 Task: Create new invoice with Date Opened :30-Apr-23, Select Customer: Catering by Jet's Pizza, Terms: Payment Term 2. Make invoice entry for item-1 with Date: 30-Apr-23, Description: _x000D_
Robert's Pirate's Booty, Action: Material, Income Account: Income:Sales, Quantity: 1, Unit Price: 6.8, Discount $: 0.77. Make entry for item-2 with Date: 30-Apr-23, Description: Arizona Watermelon Bottle , Action: Material, Income Account: Income:Sales, Quantity: 1, Unit Price: 5, Discount $: 1.77. Make entry for item-3 with Date: 30-Apr-23, Description: Smokey Denmark's Hot Links Sausage (1 lb), Action: Material, Income Account: Income:Sales, Quantity: 1, Unit Price: 6, Discount $: 2.27. Write Notes: 'Looking forward to serving you again.'. Post Invoice with Post Date: 30-Apr-23, Post to Accounts: Assets:Accounts Receivable. Pay / Process Payment with Transaction Date: 15-May-23, Amount: 12.99, Transfer Account: Checking Account. Print Invoice, display notes by going to Option, then go to Display Tab and check 'Invoice Notes'.
Action: Mouse moved to (140, 33)
Screenshot: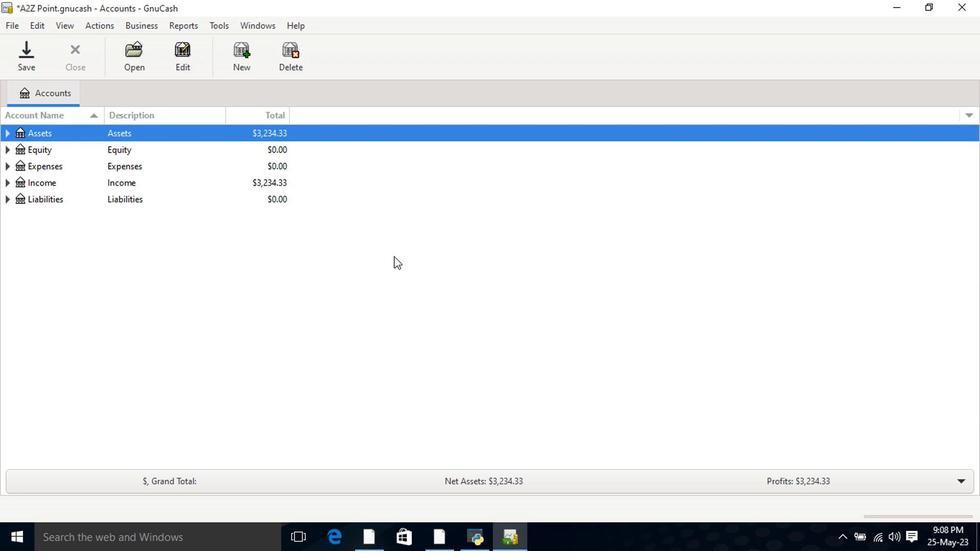 
Action: Mouse pressed left at (140, 33)
Screenshot: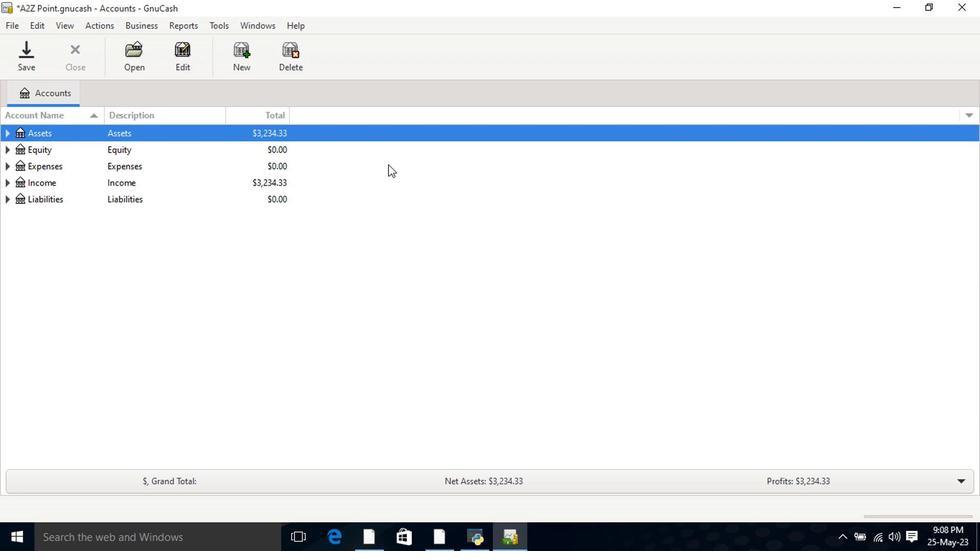 
Action: Mouse moved to (260, 295)
Screenshot: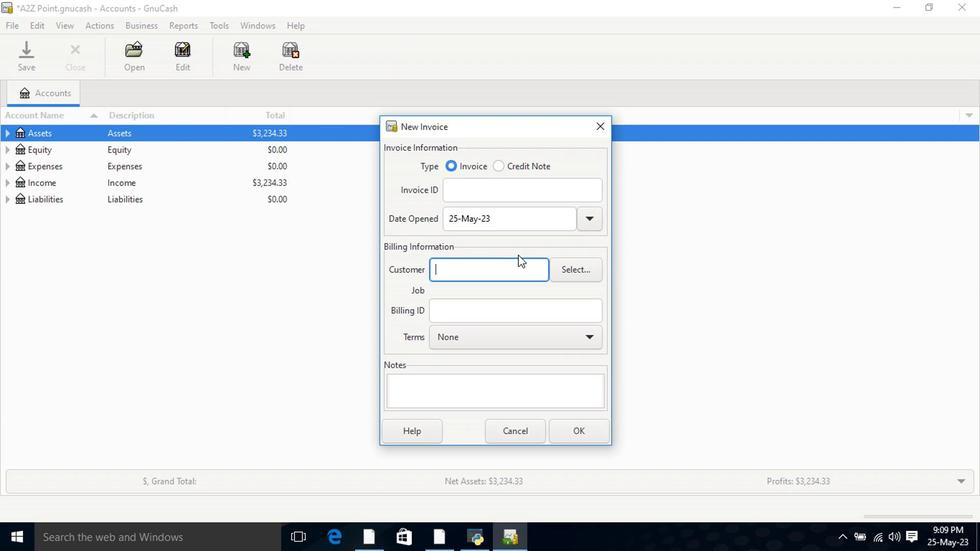 
Action: Mouse pressed left at (260, 295)
Screenshot: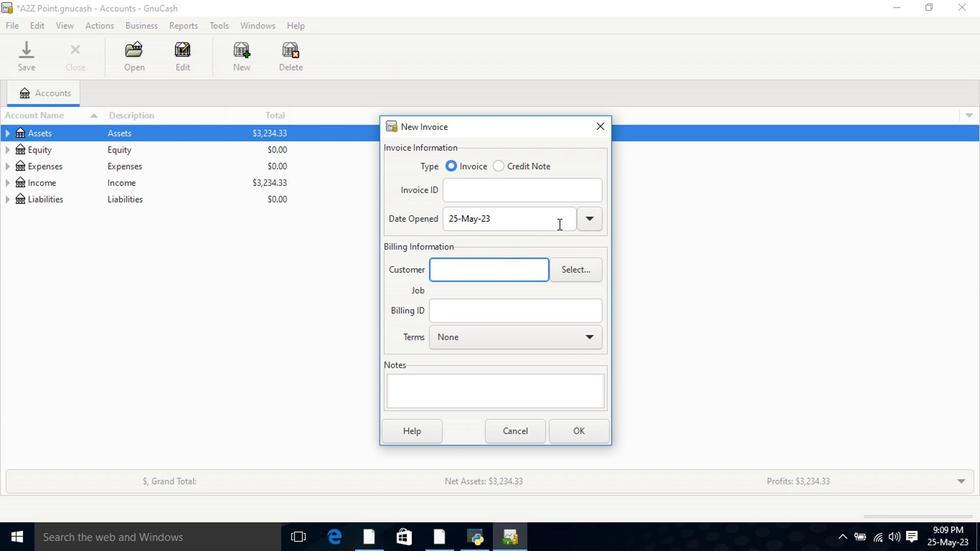 
Action: Mouse moved to (153, 29)
Screenshot: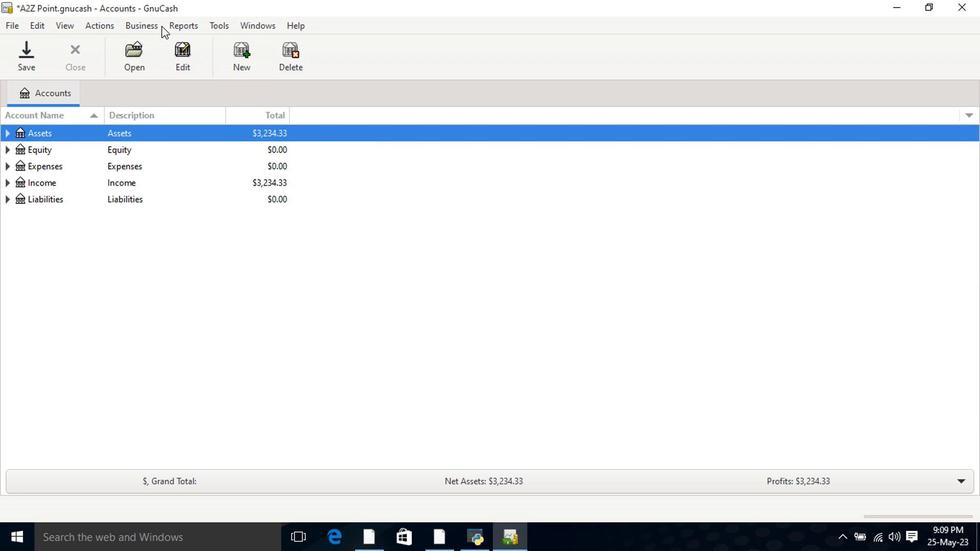
Action: Mouse pressed left at (153, 29)
Screenshot: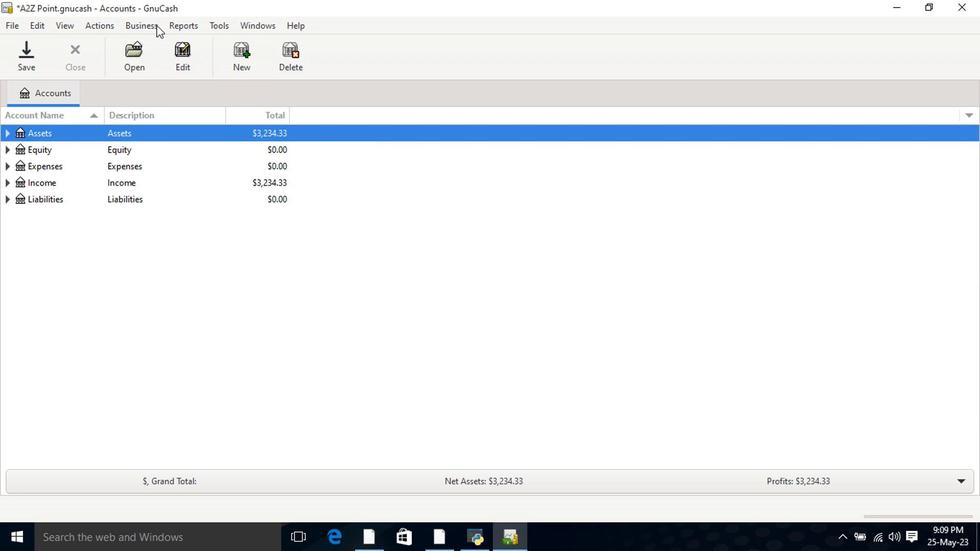 
Action: Mouse moved to (326, 99)
Screenshot: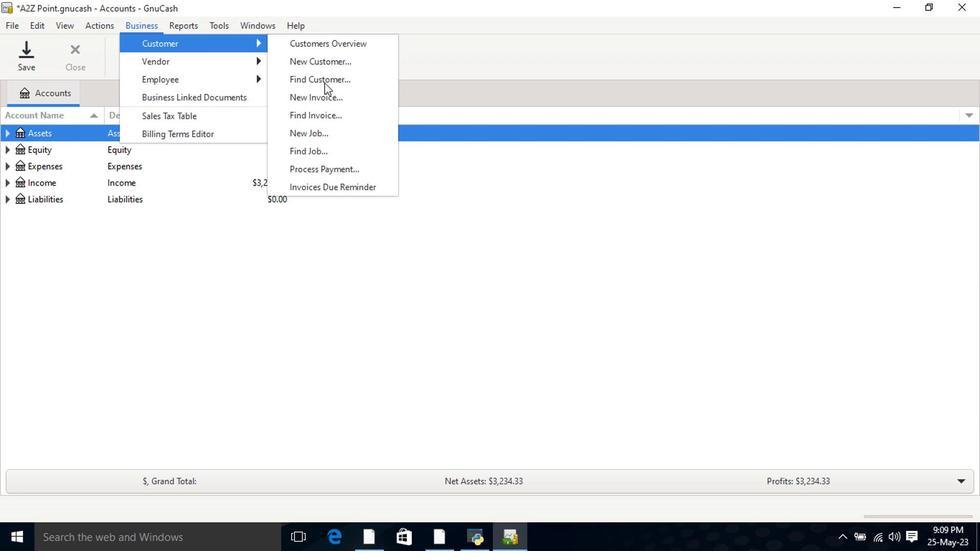 
Action: Mouse pressed left at (326, 99)
Screenshot: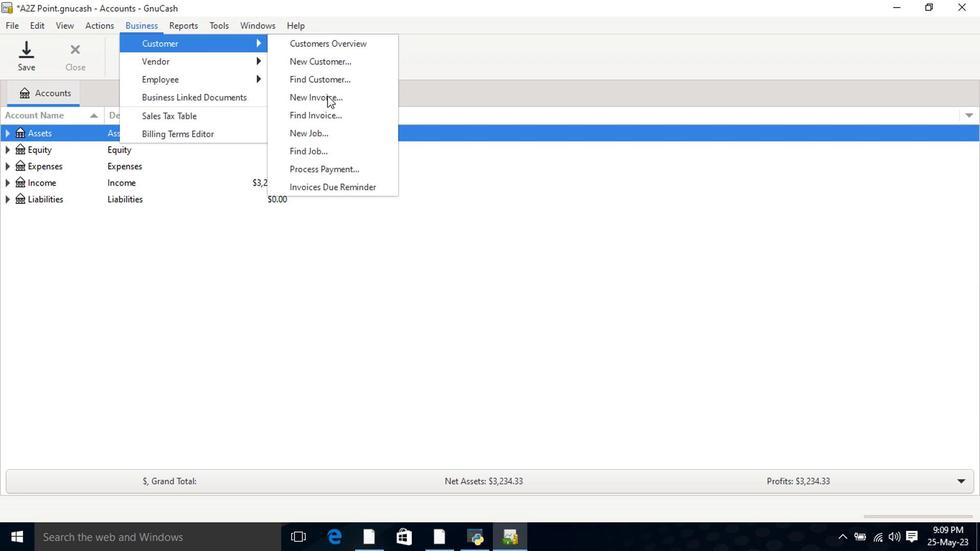 
Action: Mouse moved to (584, 222)
Screenshot: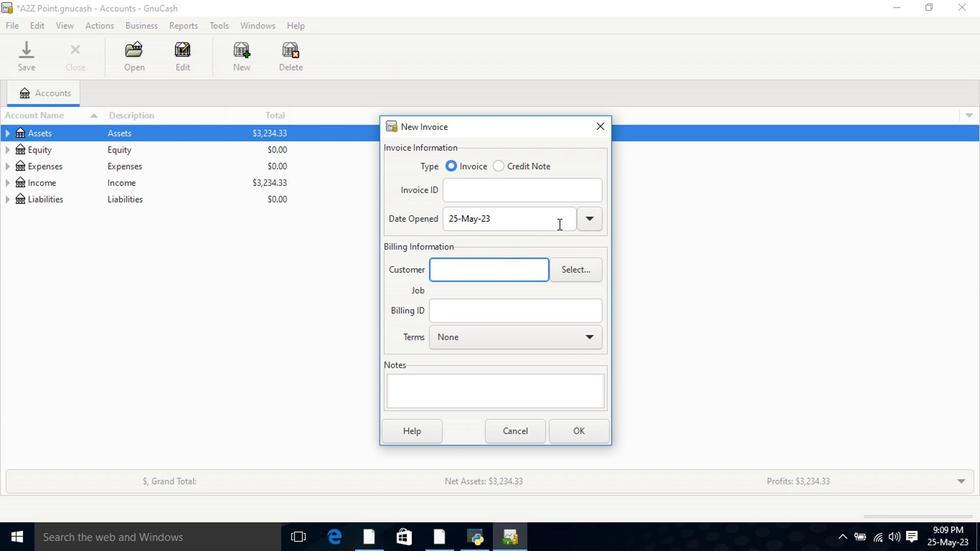
Action: Mouse pressed left at (584, 222)
Screenshot: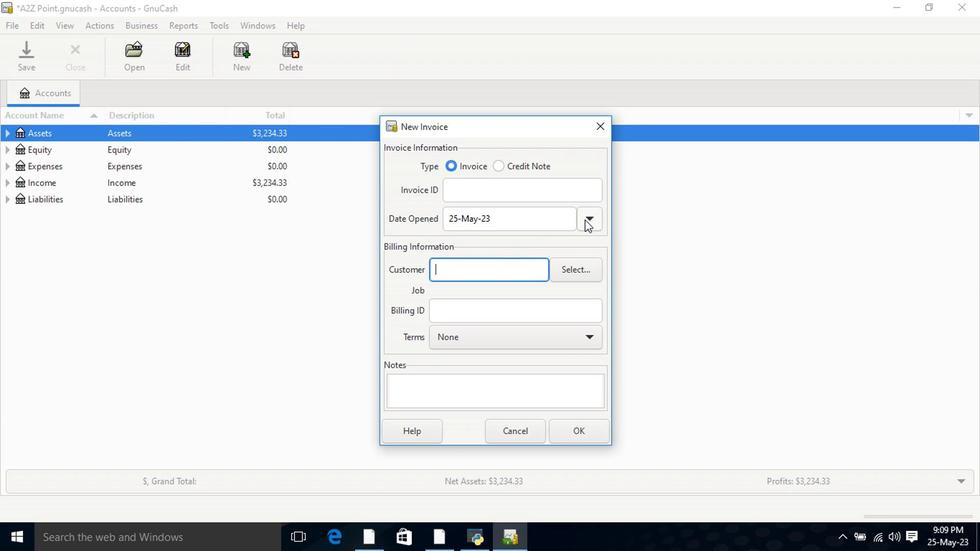 
Action: Mouse moved to (479, 242)
Screenshot: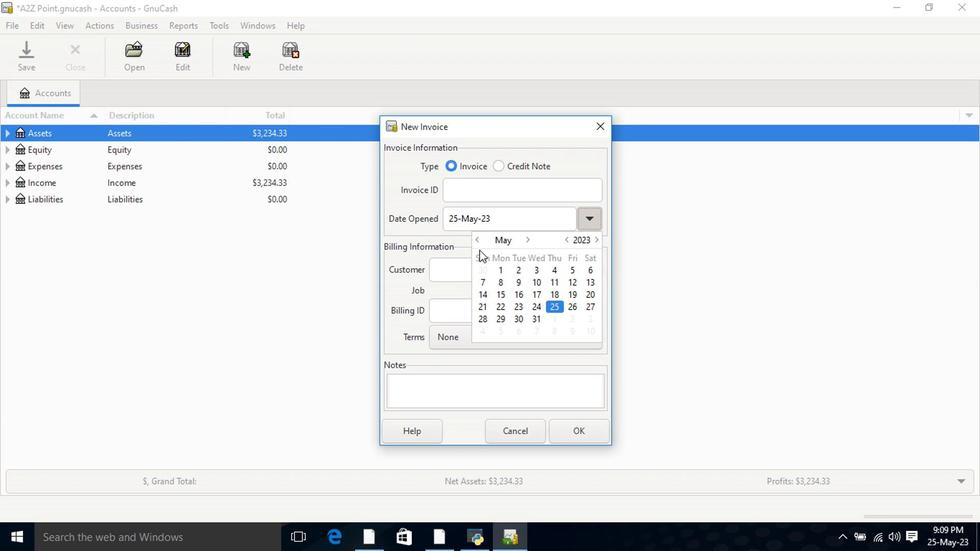 
Action: Mouse pressed left at (479, 242)
Screenshot: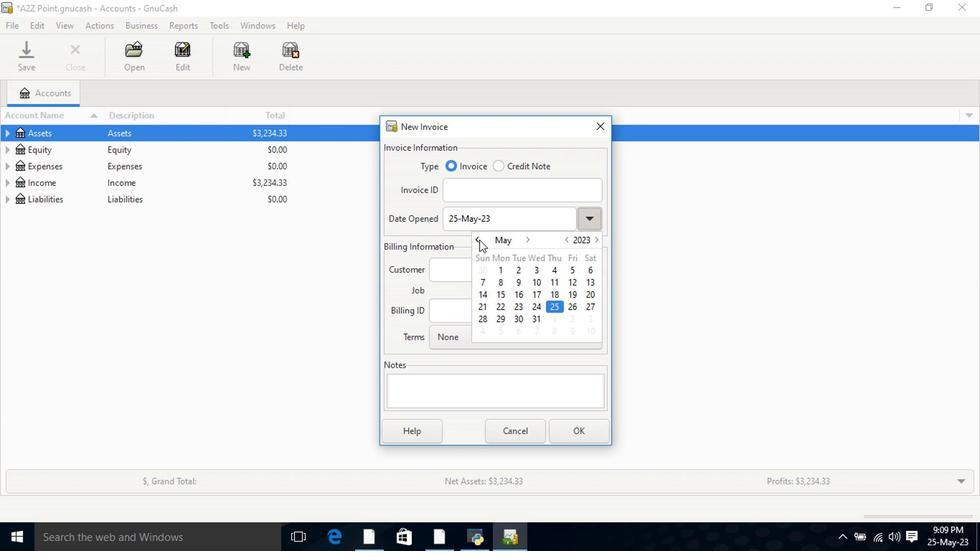 
Action: Mouse moved to (480, 335)
Screenshot: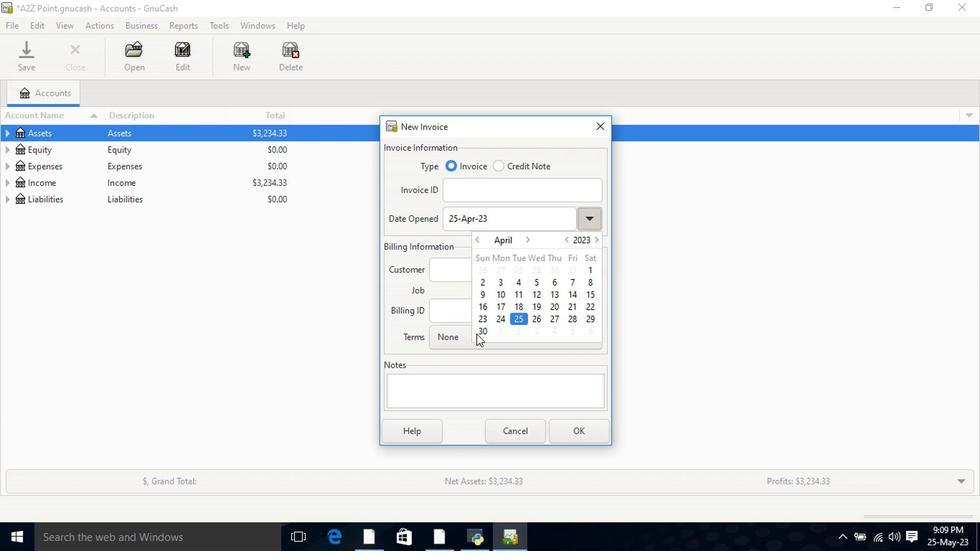 
Action: Mouse pressed left at (480, 335)
Screenshot: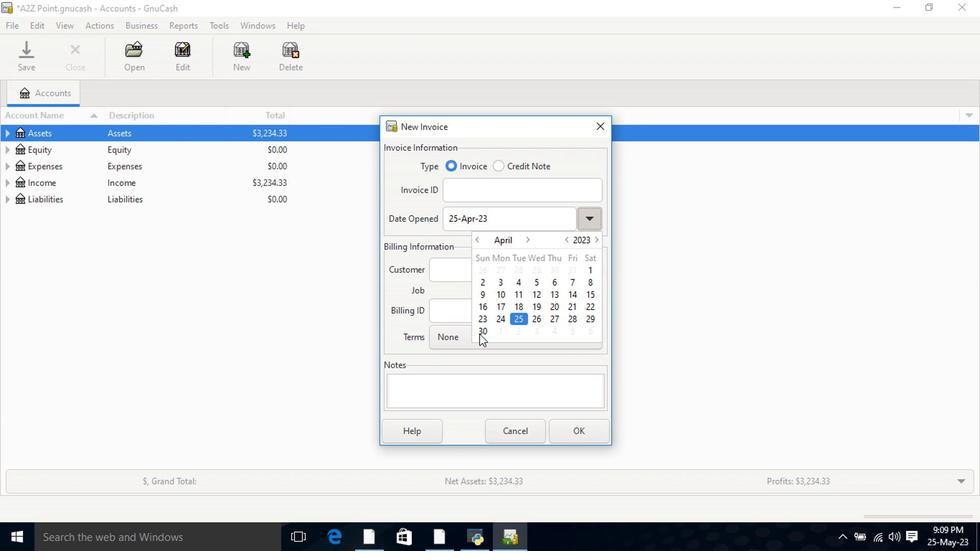 
Action: Mouse pressed left at (480, 335)
Screenshot: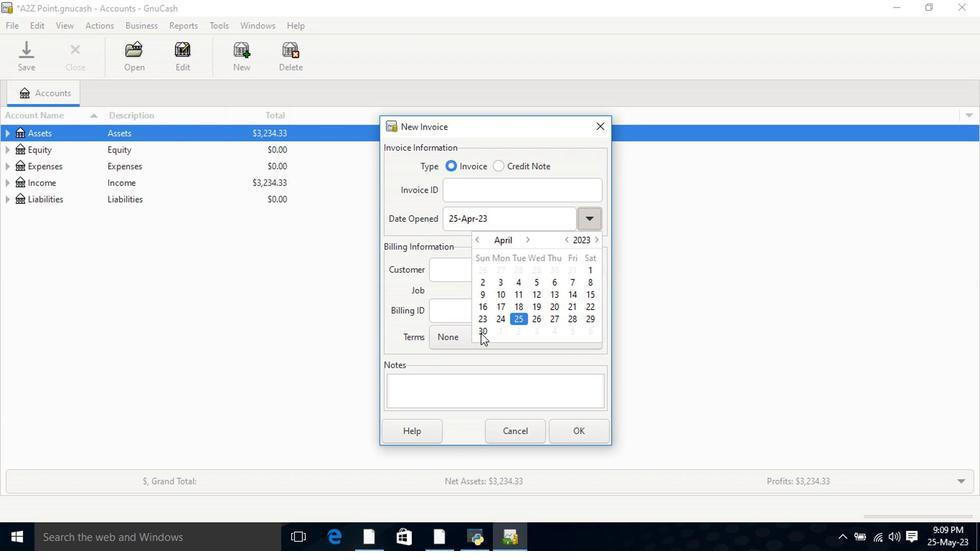 
Action: Mouse moved to (481, 333)
Screenshot: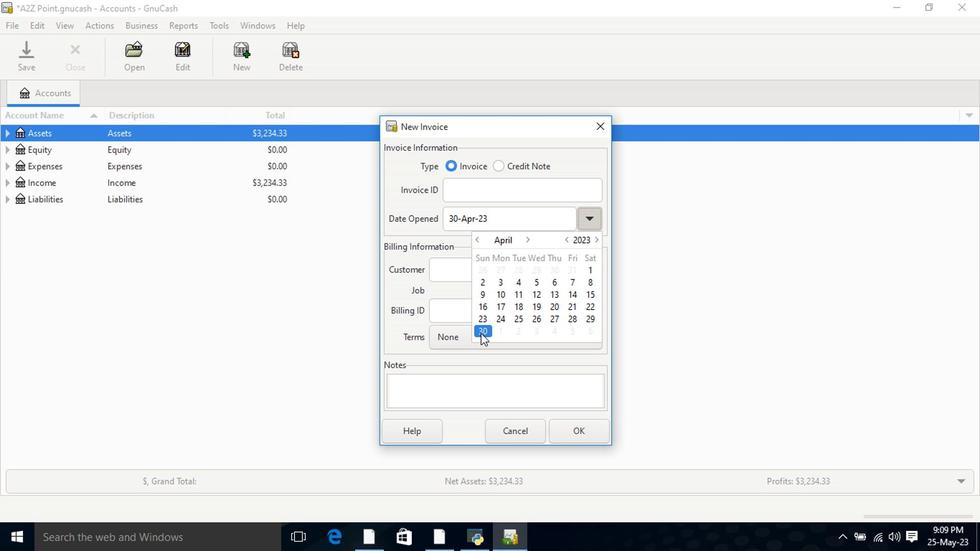 
Action: Mouse pressed left at (480, 335)
Screenshot: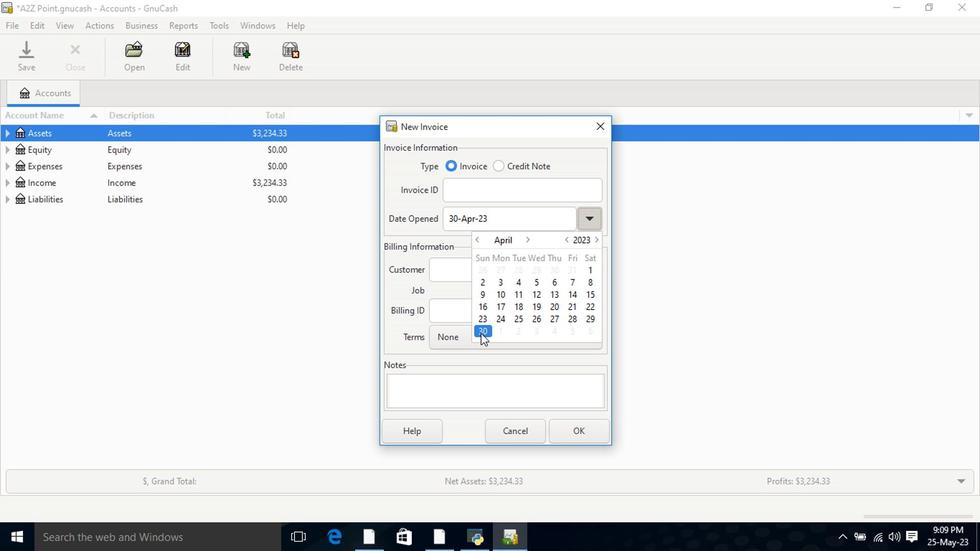 
Action: Mouse moved to (489, 261)
Screenshot: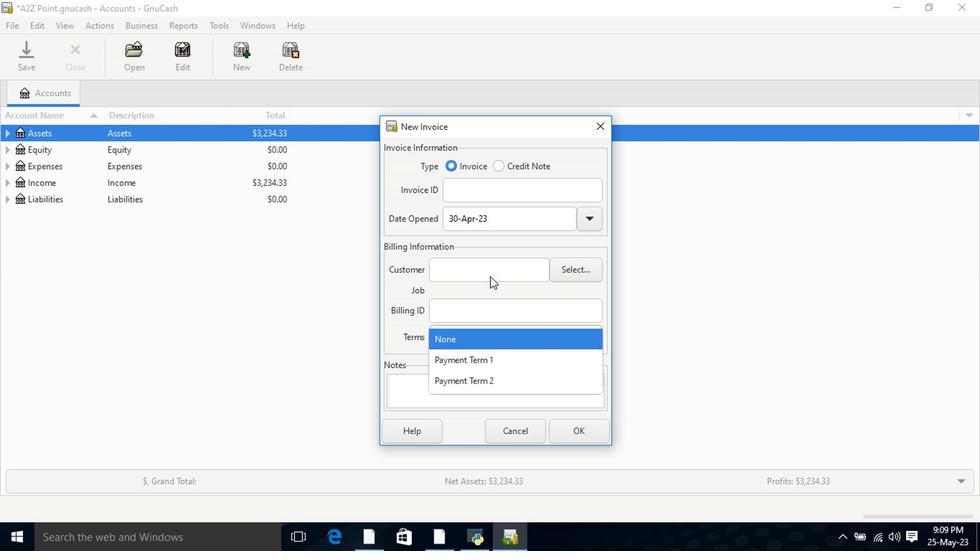 
Action: Mouse pressed left at (489, 261)
Screenshot: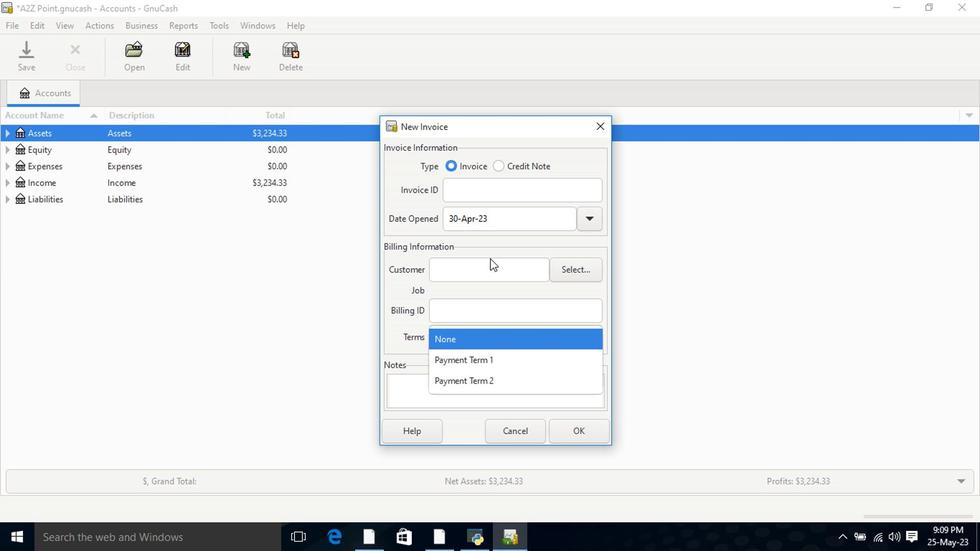 
Action: Mouse moved to (489, 262)
Screenshot: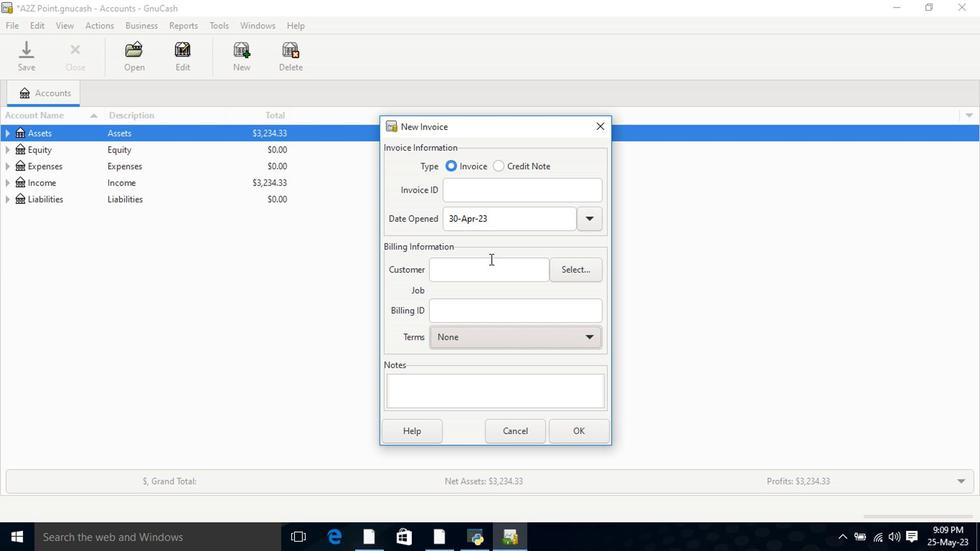 
Action: Mouse pressed left at (489, 262)
Screenshot: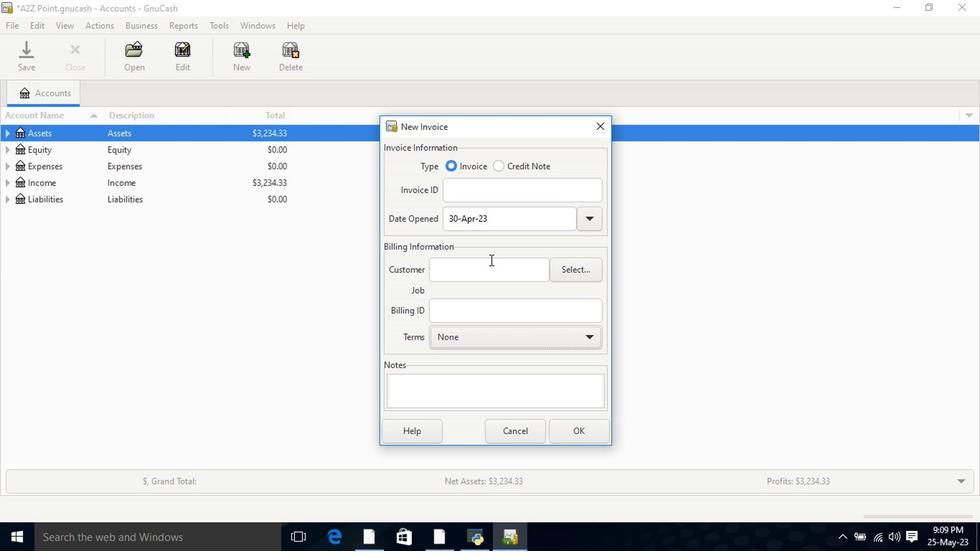 
Action: Mouse moved to (489, 264)
Screenshot: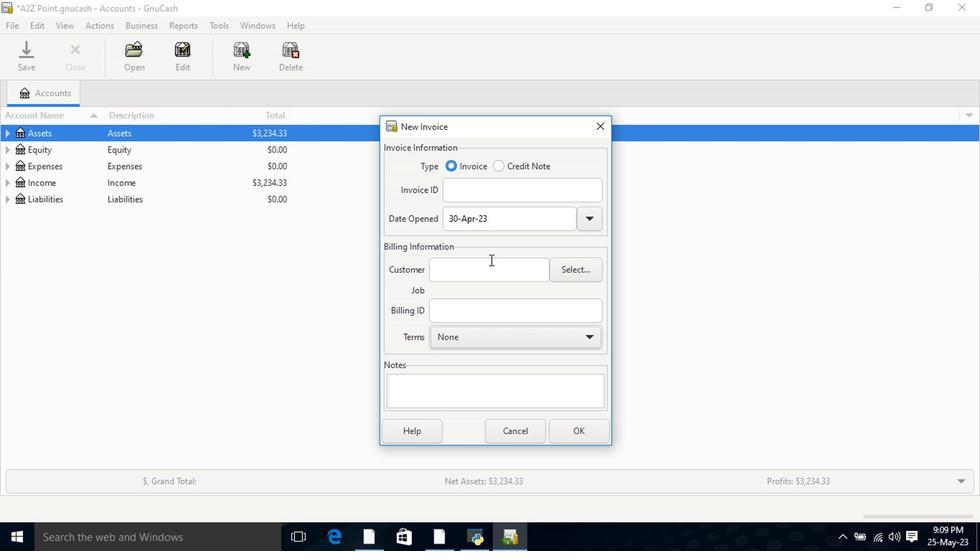 
Action: Key pressed cate
Screenshot: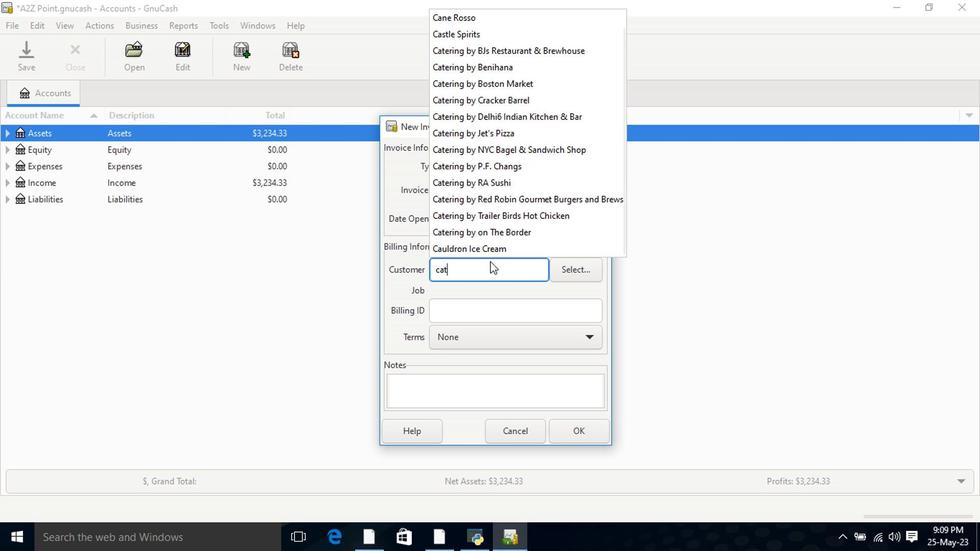 
Action: Mouse moved to (504, 374)
Screenshot: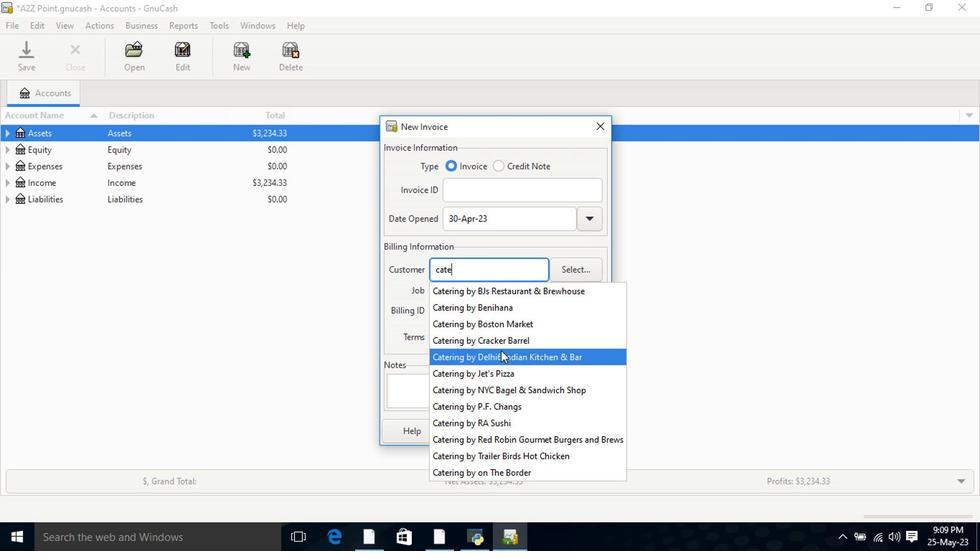 
Action: Mouse pressed left at (504, 374)
Screenshot: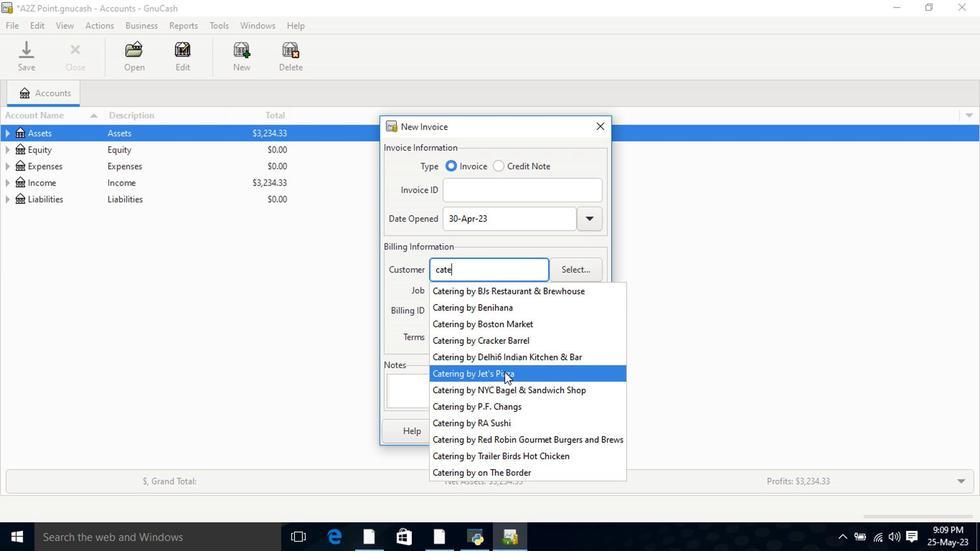 
Action: Mouse moved to (489, 350)
Screenshot: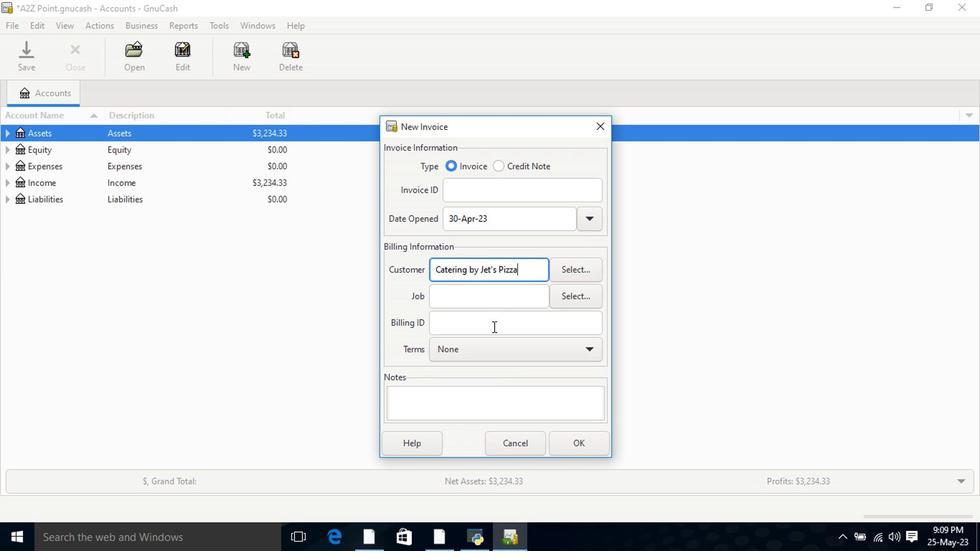 
Action: Mouse pressed left at (489, 350)
Screenshot: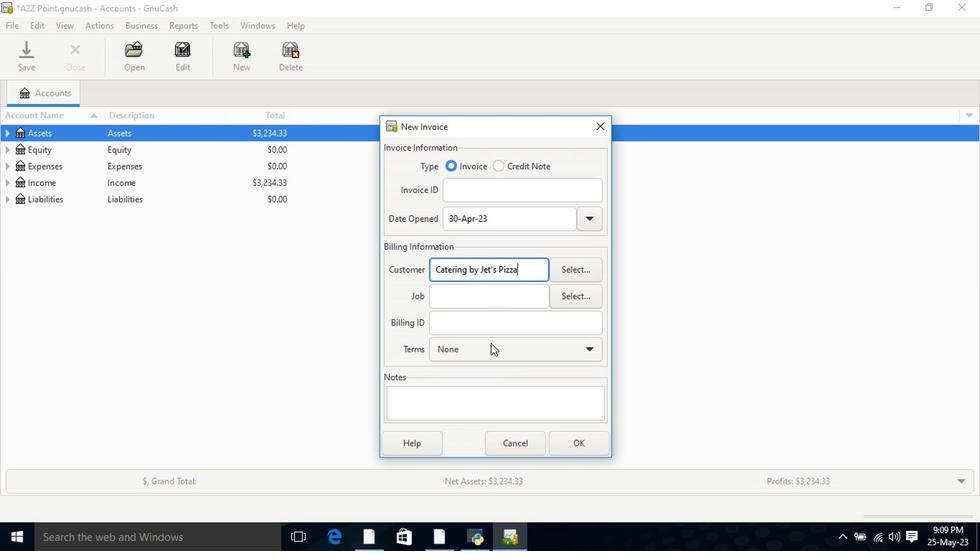 
Action: Mouse moved to (487, 391)
Screenshot: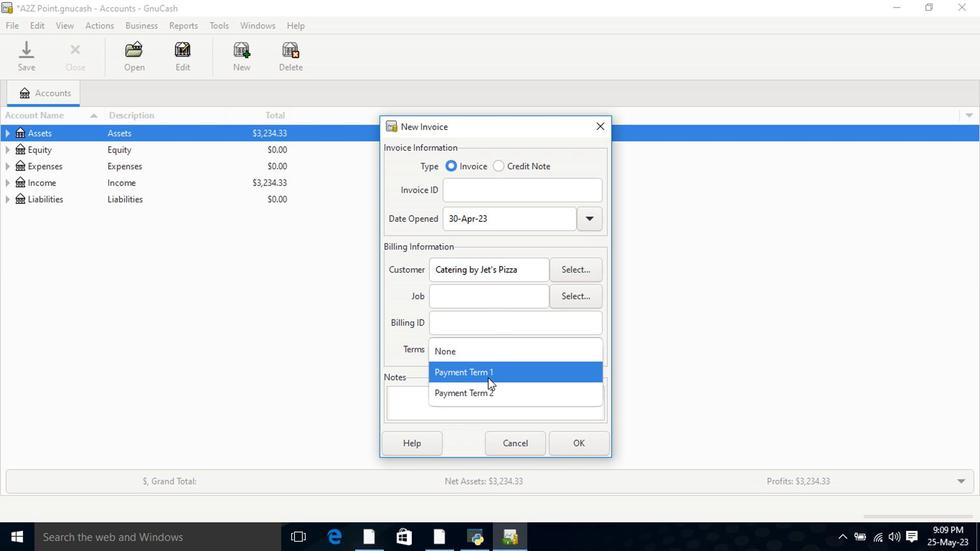 
Action: Mouse pressed left at (487, 391)
Screenshot: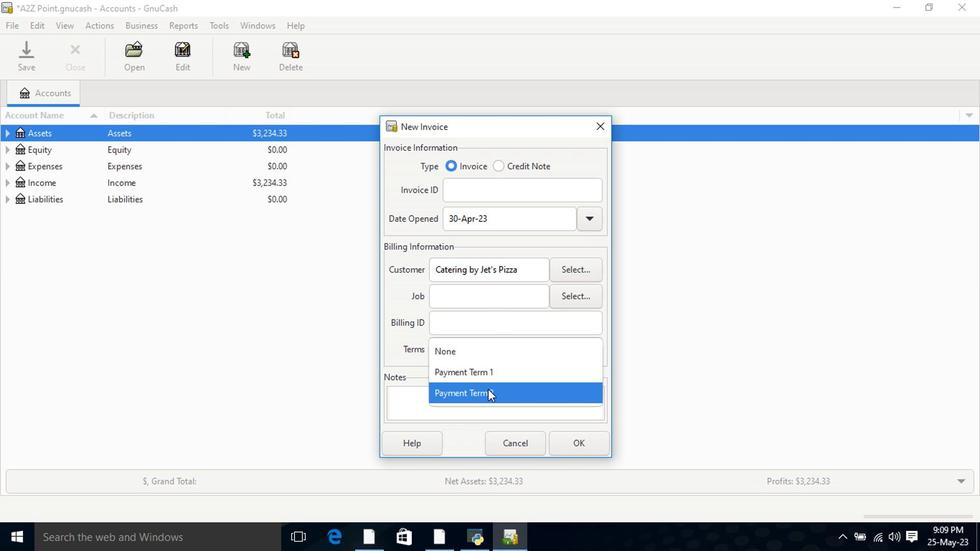 
Action: Mouse moved to (587, 448)
Screenshot: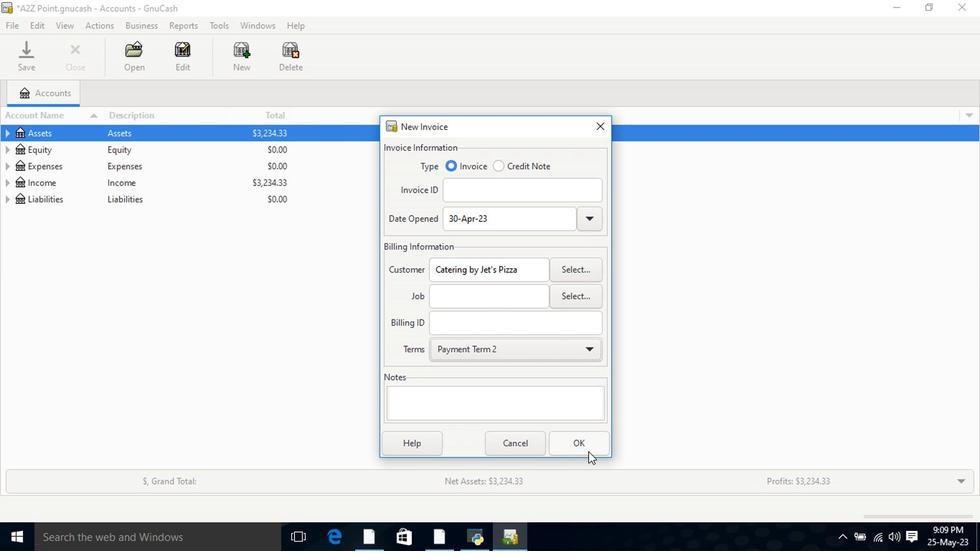
Action: Mouse pressed left at (587, 448)
Screenshot: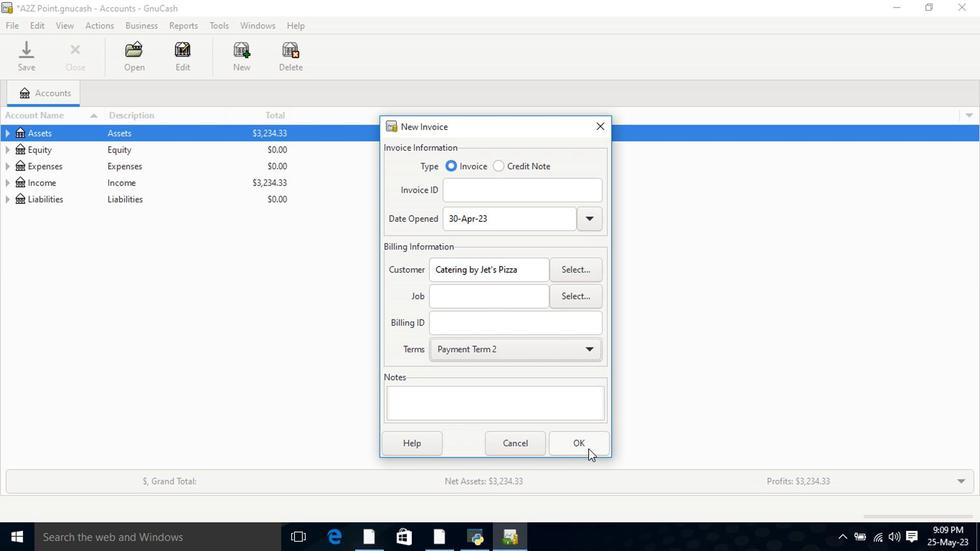 
Action: Mouse moved to (68, 281)
Screenshot: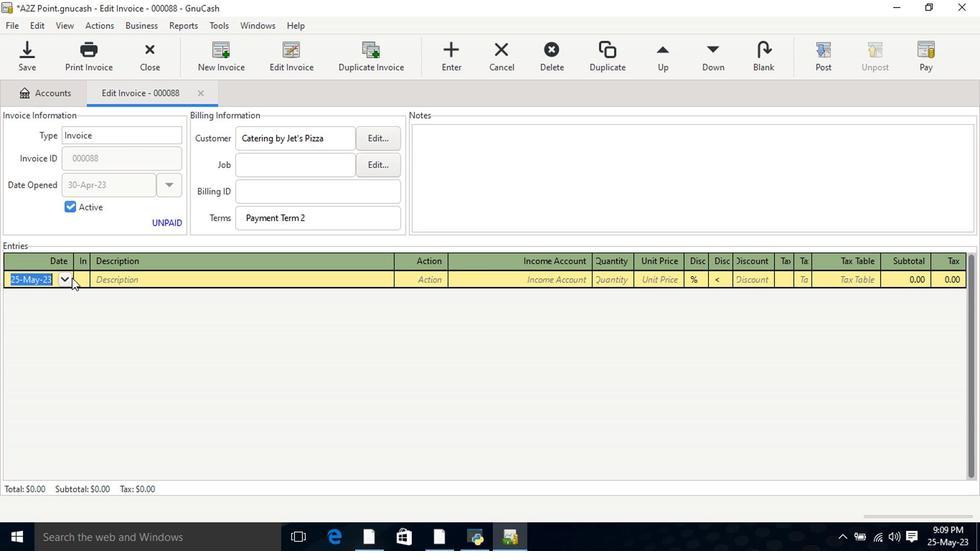 
Action: Mouse pressed left at (68, 281)
Screenshot: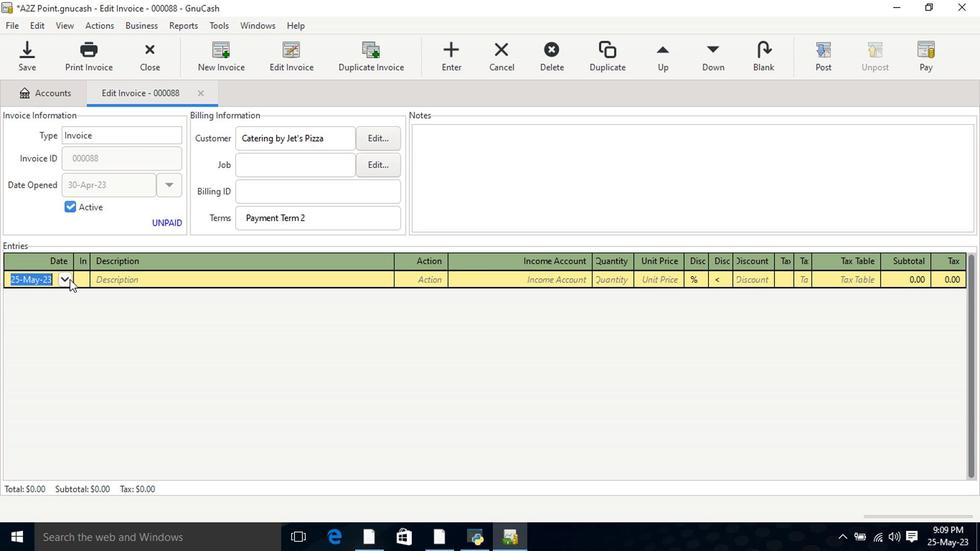 
Action: Mouse moved to (10, 303)
Screenshot: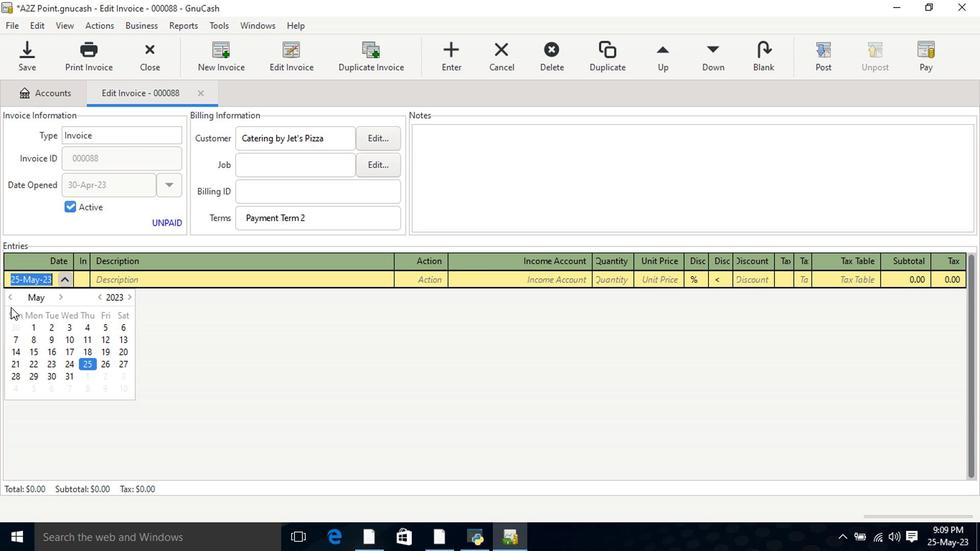 
Action: Mouse pressed left at (10, 303)
Screenshot: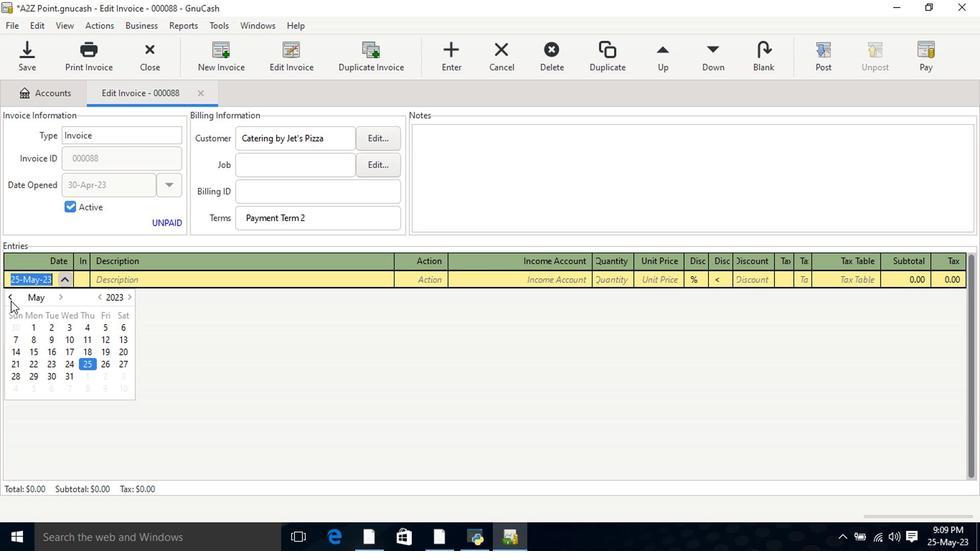 
Action: Mouse moved to (17, 386)
Screenshot: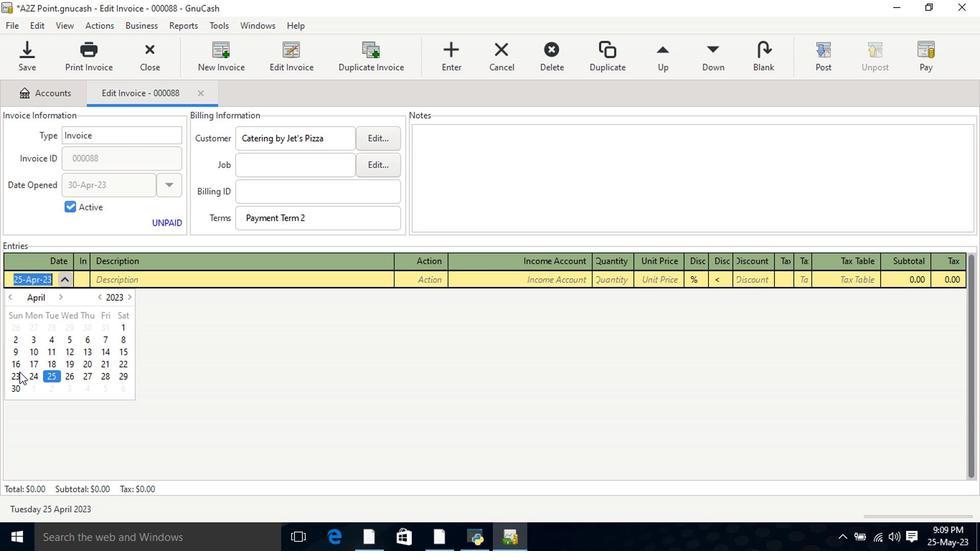 
Action: Mouse pressed left at (17, 386)
Screenshot: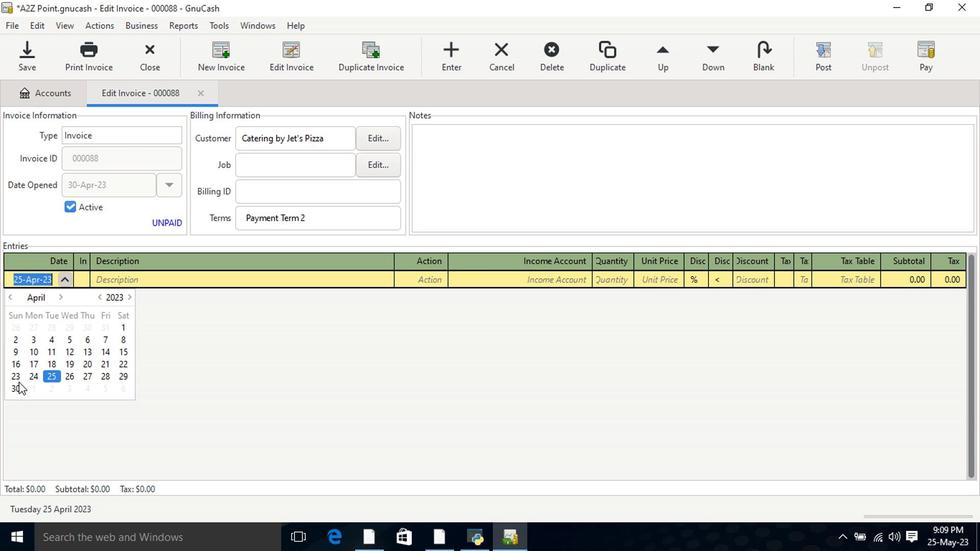 
Action: Mouse pressed left at (17, 386)
Screenshot: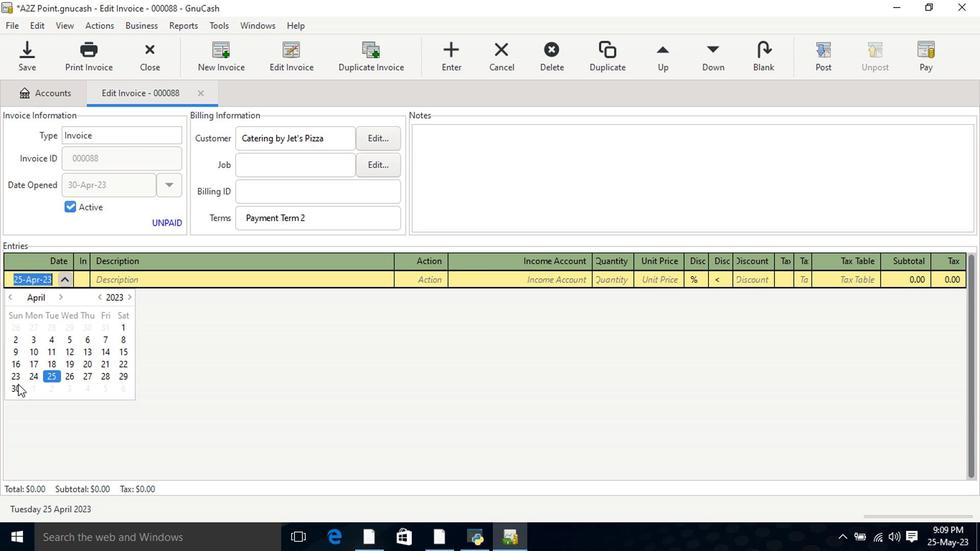 
Action: Mouse moved to (125, 284)
Screenshot: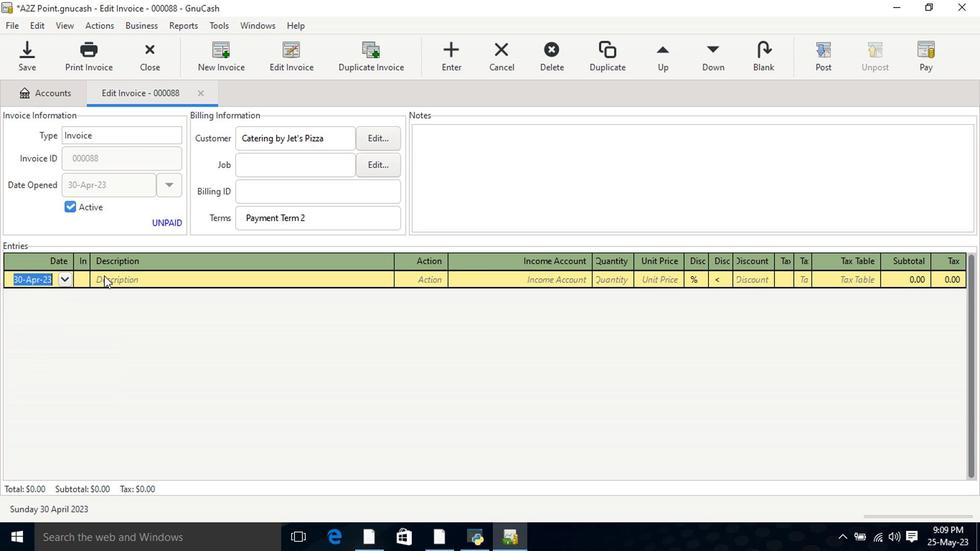 
Action: Mouse pressed left at (120, 272)
Screenshot: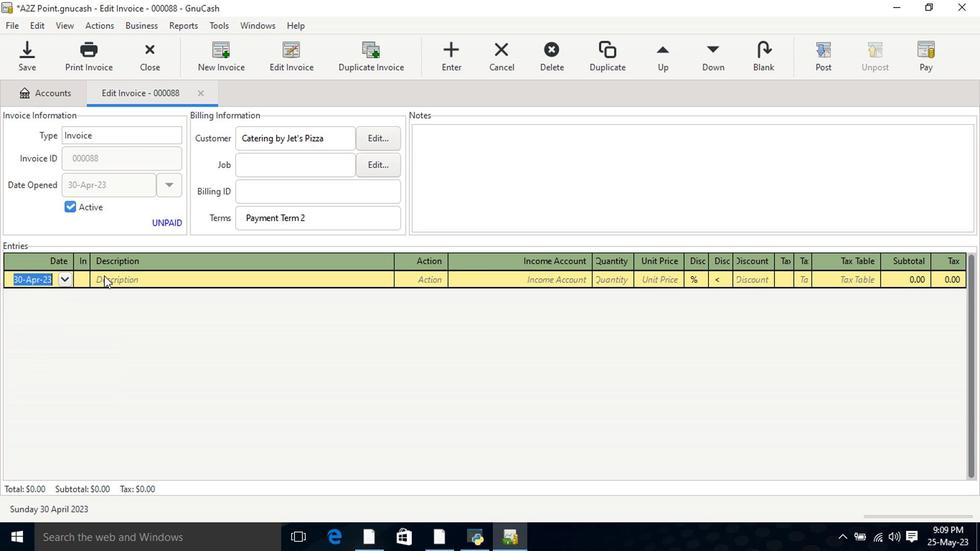 
Action: Mouse moved to (142, 284)
Screenshot: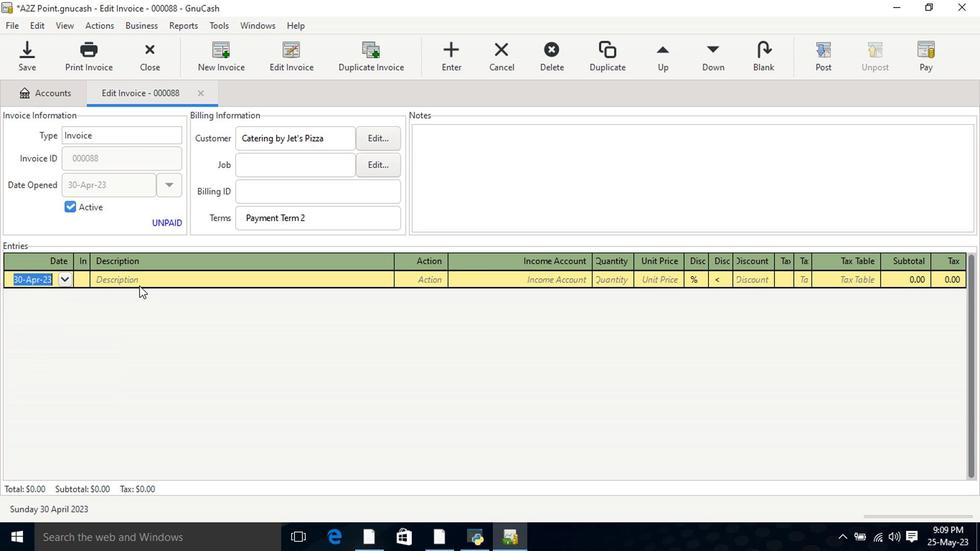 
Action: Mouse pressed left at (142, 284)
Screenshot: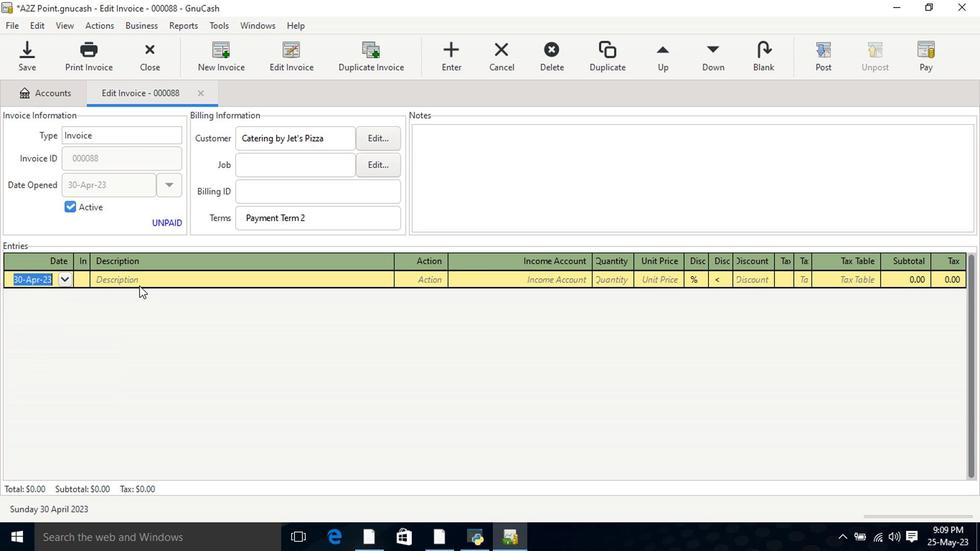 
Action: Key pressed <Key.shift>Robert's<Key.space><Key.shift>pirate's<Key.backspace><Key.backspace><Key.backspace><Key.backspace><Key.backspace><Key.backspace><Key.backspace><Key.backspace><Key.shift>Pirate's<Key.space><Key.shift><Key.shift><Key.shift><Key.shift><Key.shift><Key.shift><Key.shift>Booty<Key.tab>mat<Key.tab>incom<Key.down><Key.down><Key.down><Key.tab>1<Key.tab>6.8<Key.tab>
Screenshot: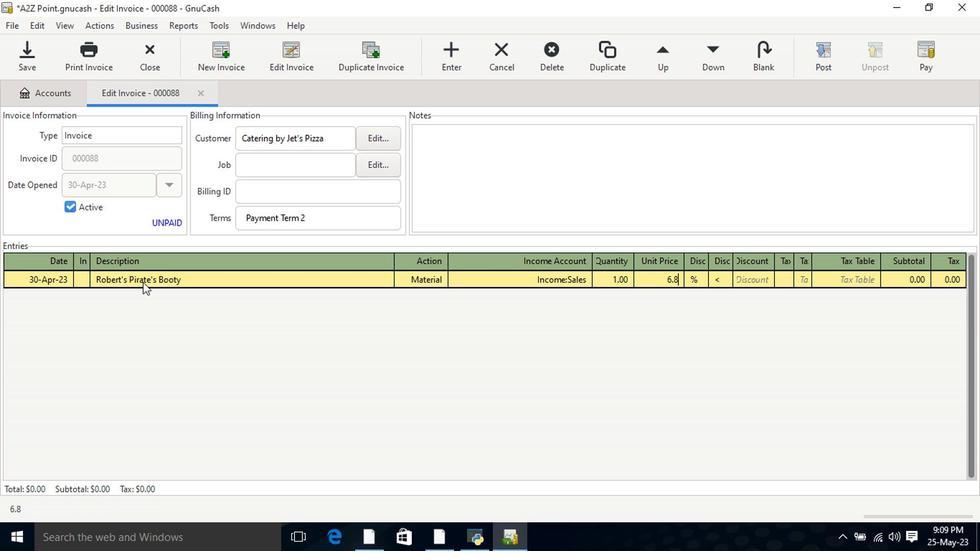 
Action: Mouse moved to (686, 283)
Screenshot: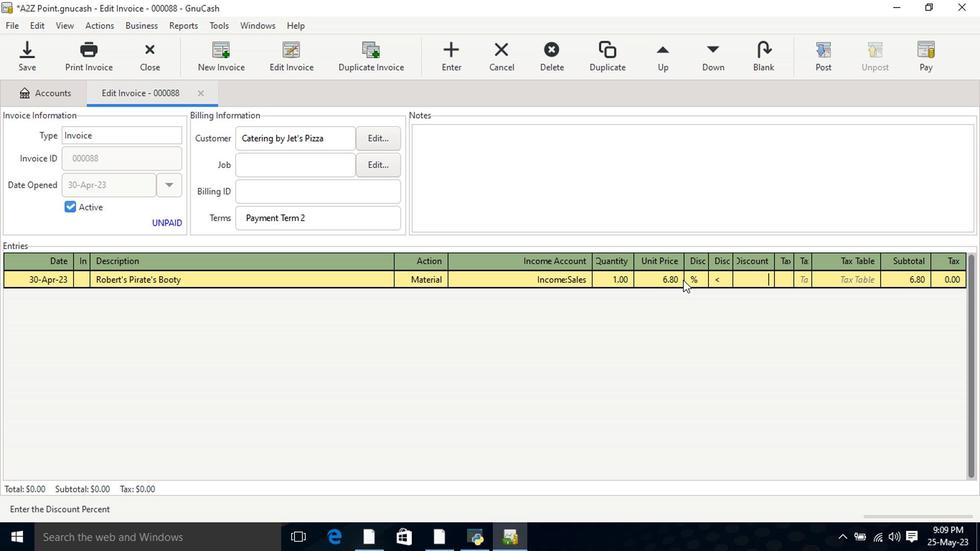 
Action: Mouse pressed left at (686, 283)
Screenshot: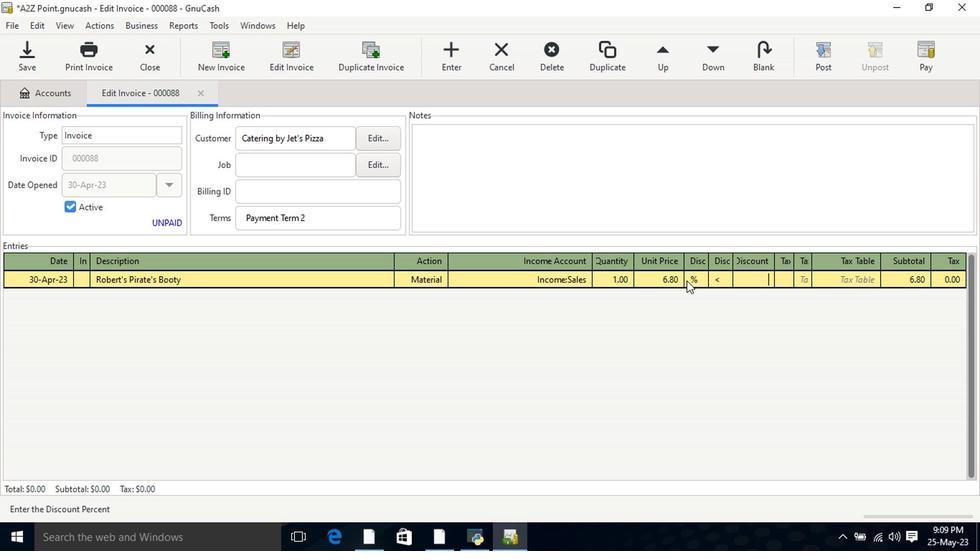 
Action: Mouse moved to (713, 285)
Screenshot: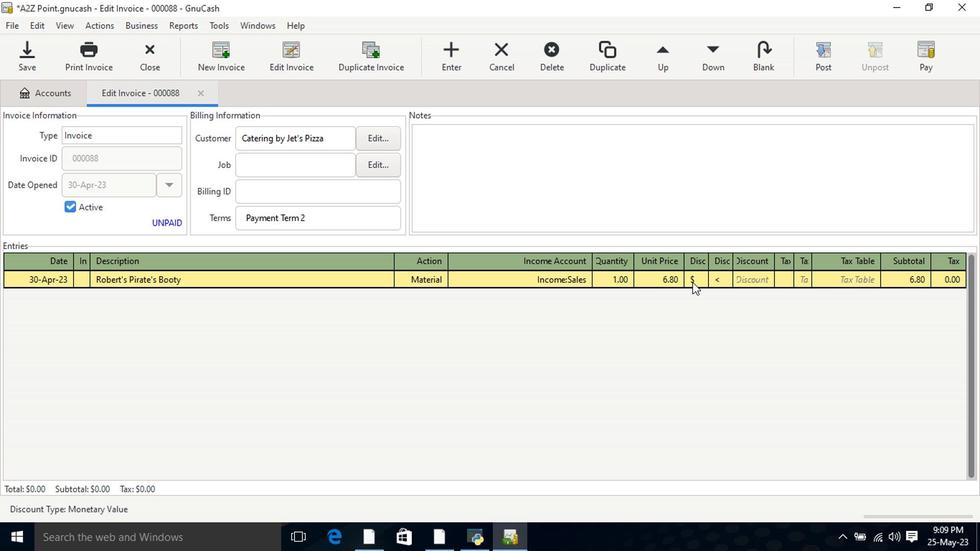 
Action: Mouse pressed left at (713, 285)
Screenshot: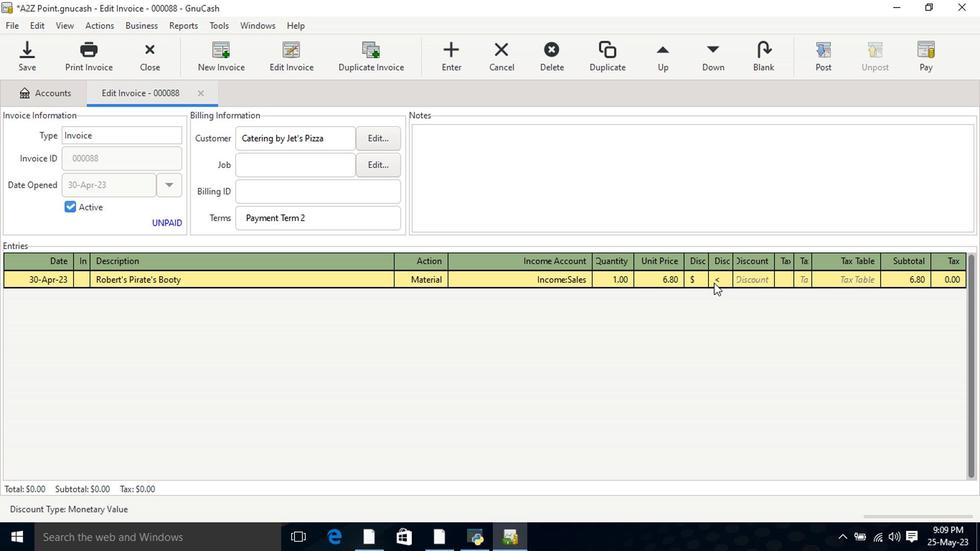 
Action: Mouse moved to (766, 285)
Screenshot: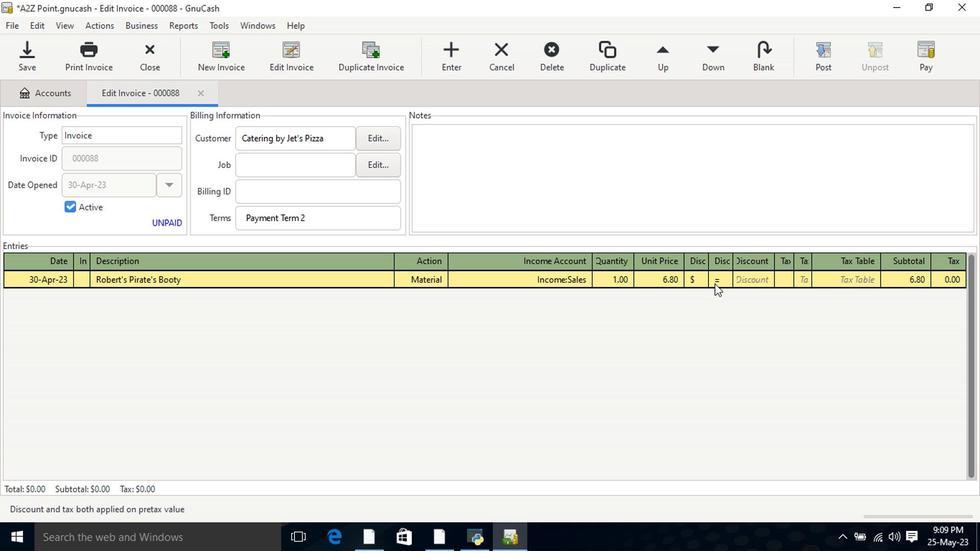
Action: Mouse pressed left at (766, 285)
Screenshot: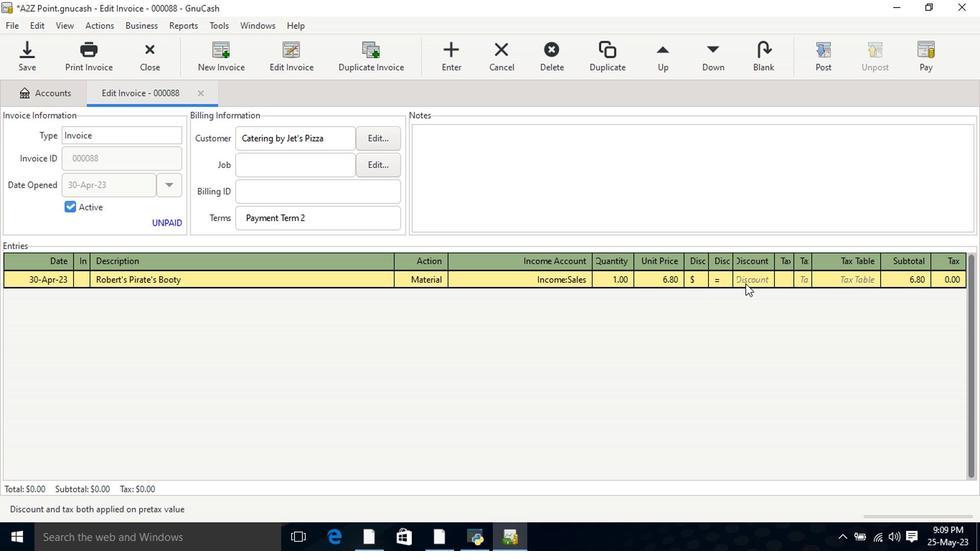 
Action: Mouse moved to (766, 287)
Screenshot: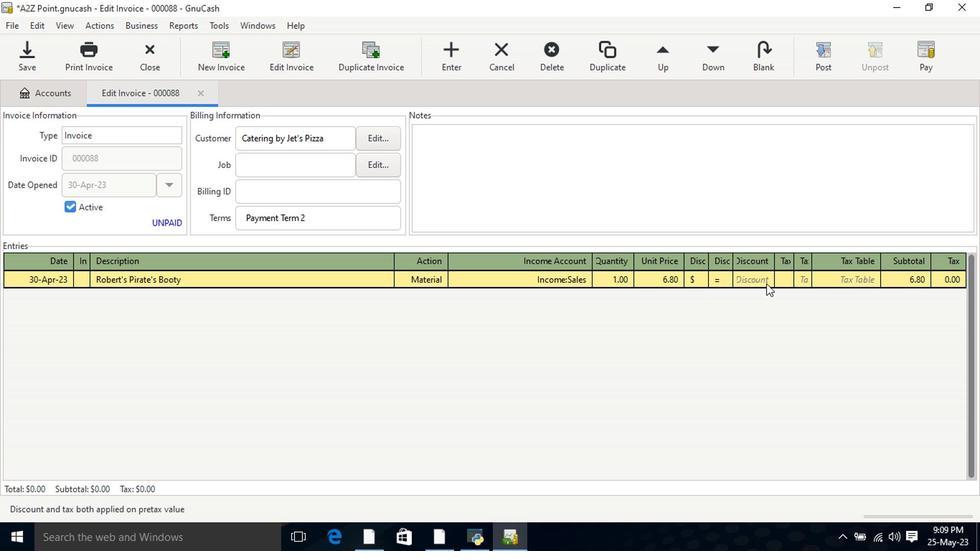 
Action: Key pressed 0.77<Key.tab><Key.tab><Key.shift>Arizona<Key.space><Key.shift>Watermelon<Key.space><Key.shift>Bottle<Key.tab>mate<Key.tab>incom<Key.down><Key.down><Key.down><Key.tab>1<Key.tab>5<Key.tab>
Screenshot: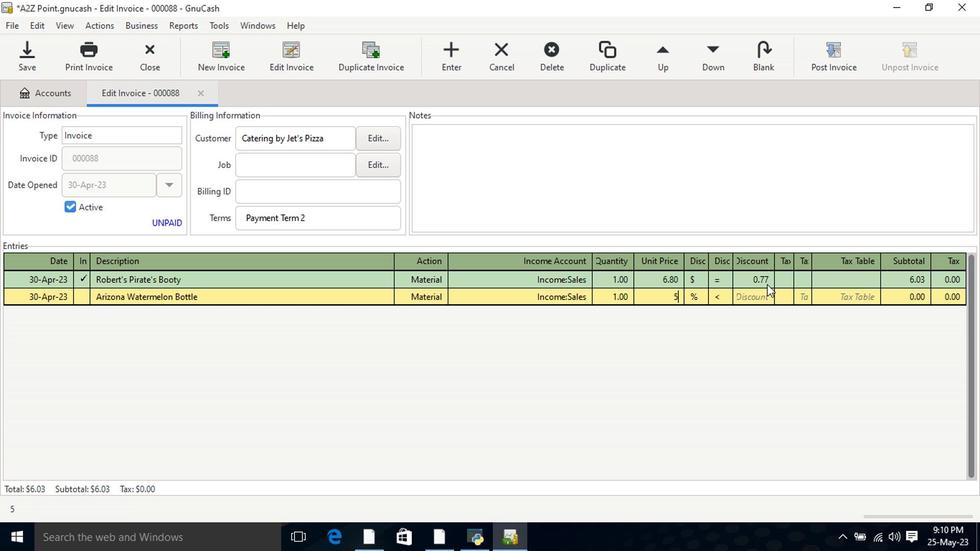 
Action: Mouse moved to (704, 299)
Screenshot: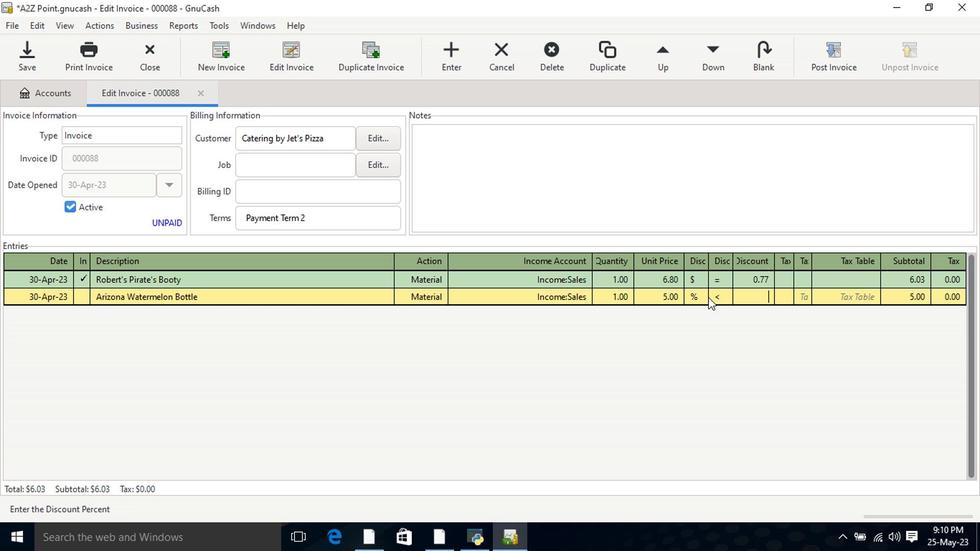
Action: Mouse pressed left at (704, 299)
Screenshot: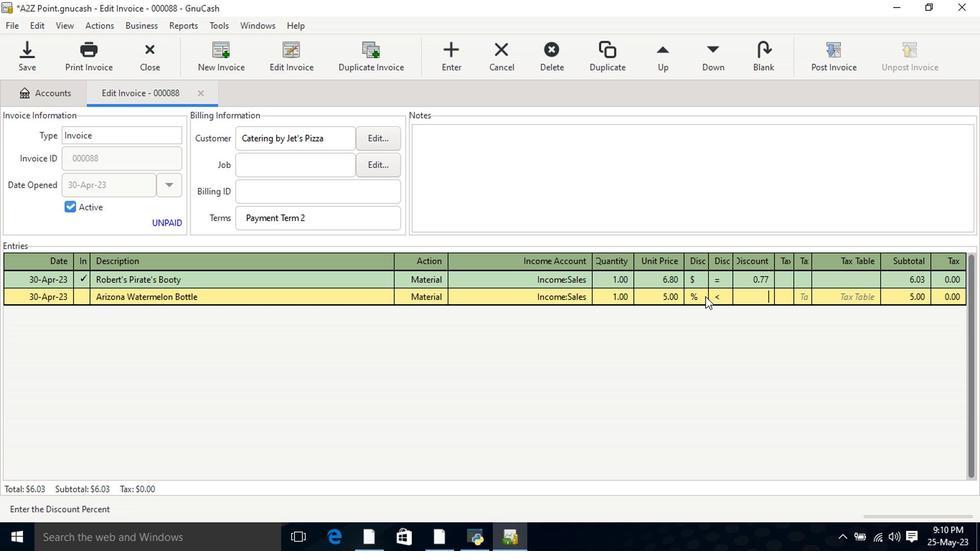 
Action: Mouse moved to (722, 301)
Screenshot: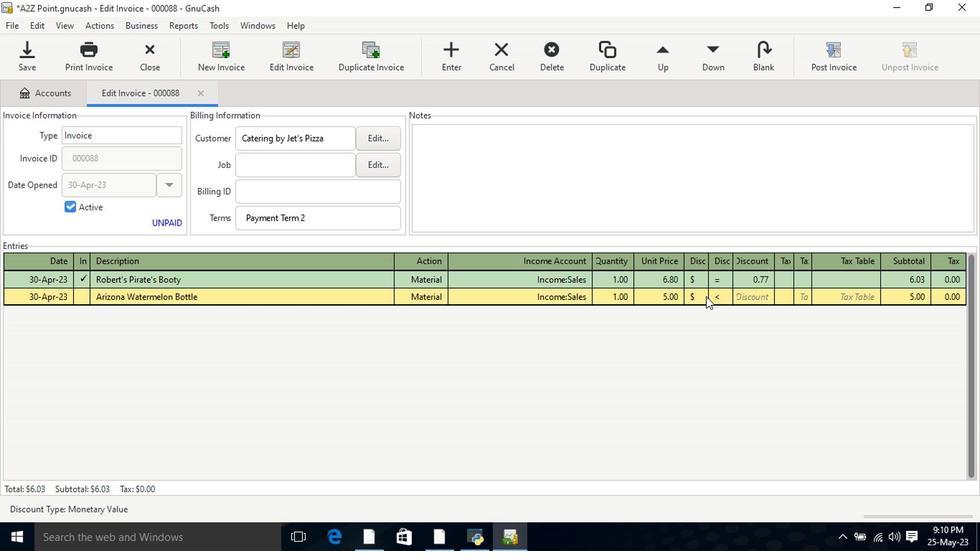 
Action: Mouse pressed left at (722, 301)
Screenshot: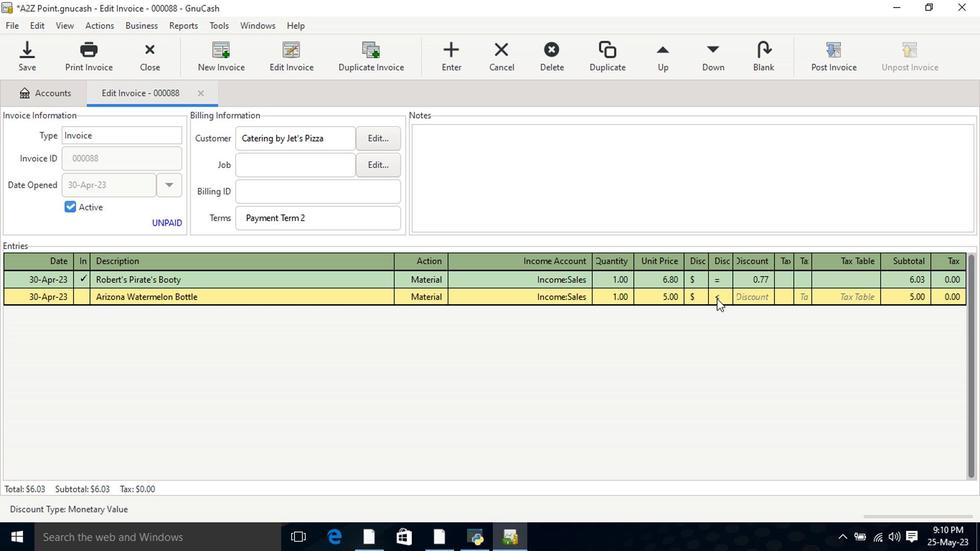 
Action: Mouse moved to (745, 301)
Screenshot: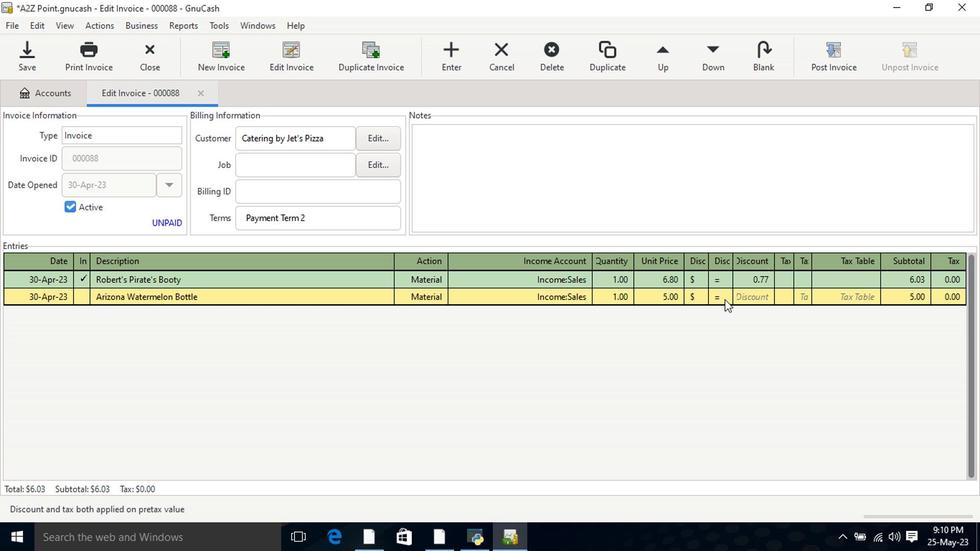 
Action: Mouse pressed left at (745, 301)
Screenshot: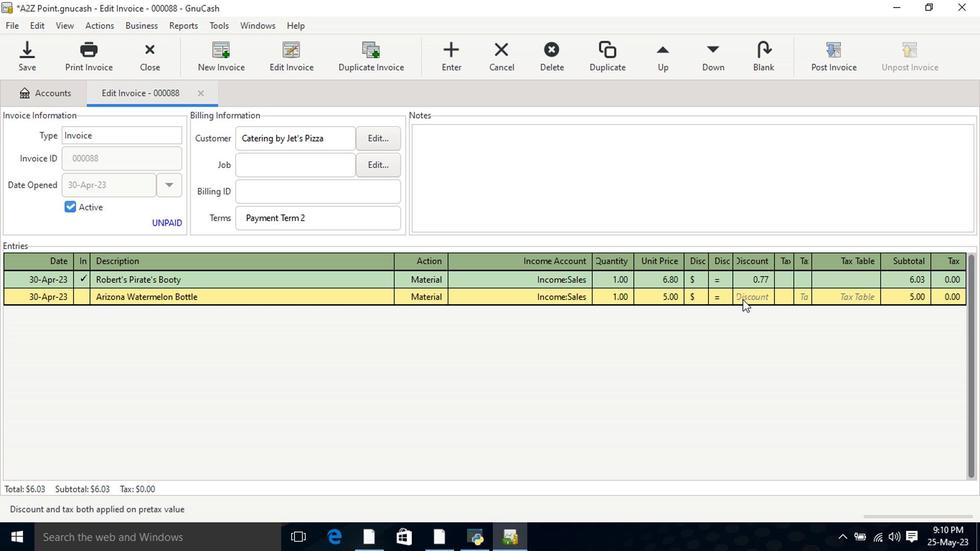 
Action: Key pressed 1.77<Key.tab><Key.tab><Key.shift>Smokey<Key.space><Key.shift>Denmark's<Key.space><Key.shift>Hot<Key.space><Key.shift>Links<Key.space><Key.shift>Sausage<Key.space><Key.shift_r>(<Key.backspace><Key.shift_r>(1<Key.space>lb<Key.shift_r>)<Key.tab>mate<Key.tab>incom<Key.tab>
Screenshot: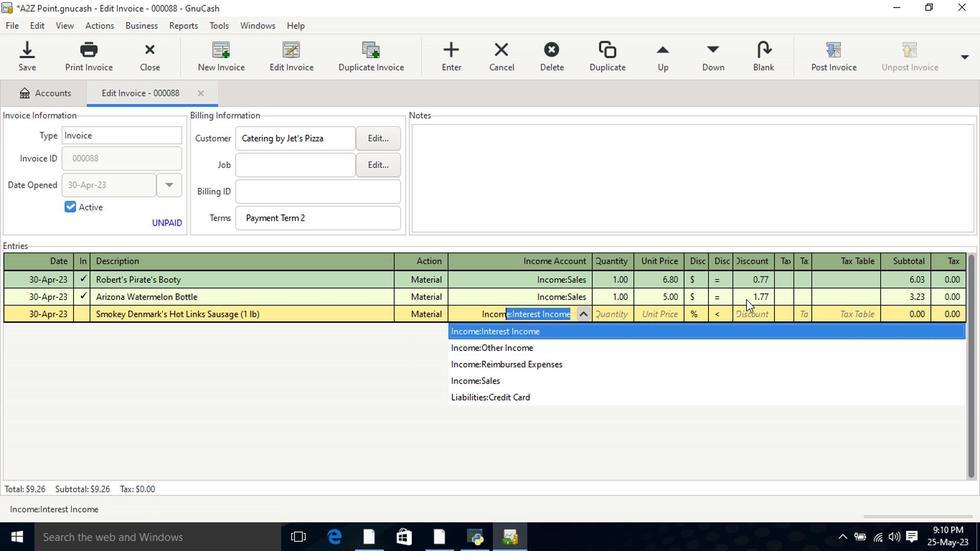 
Action: Mouse moved to (544, 316)
Screenshot: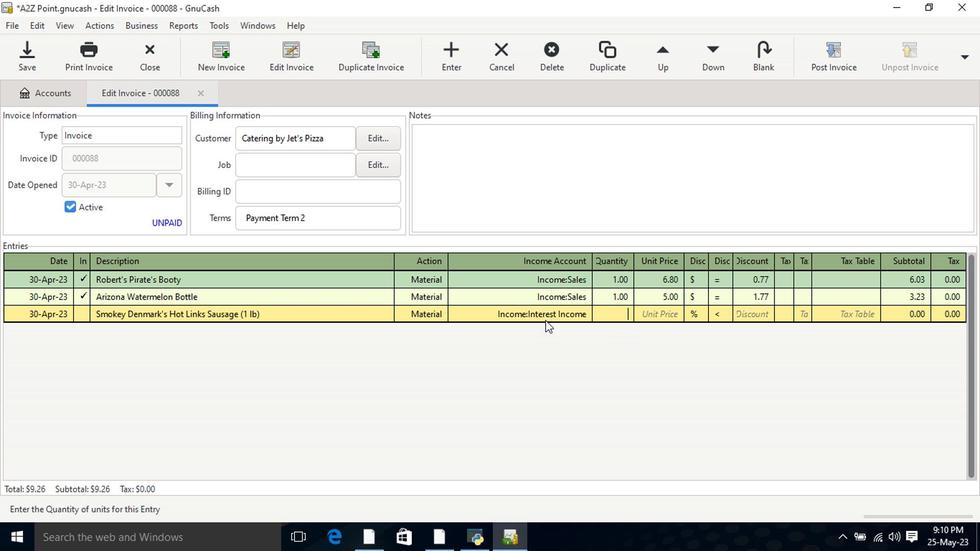 
Action: Mouse pressed left at (544, 316)
Screenshot: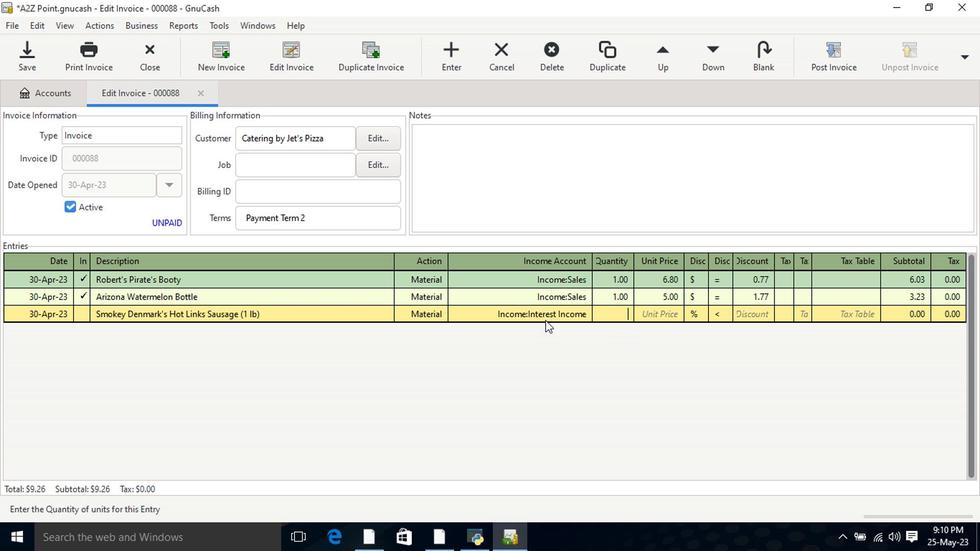 
Action: Mouse moved to (582, 315)
Screenshot: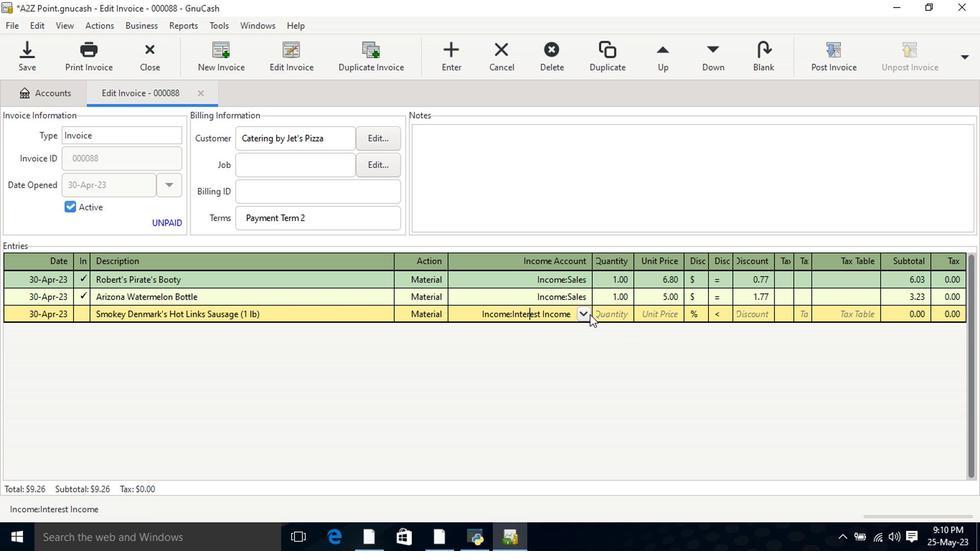 
Action: Mouse pressed left at (582, 315)
Screenshot: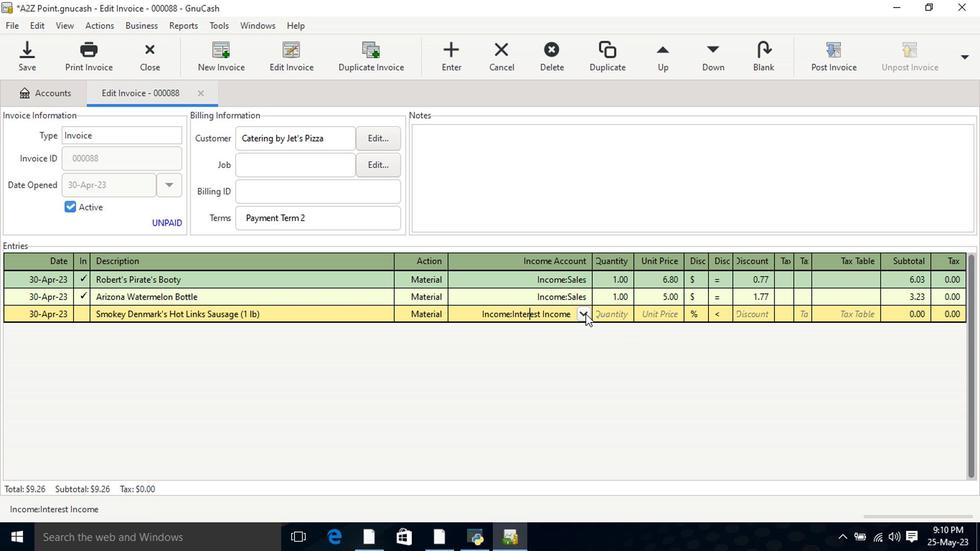 
Action: Mouse moved to (523, 384)
Screenshot: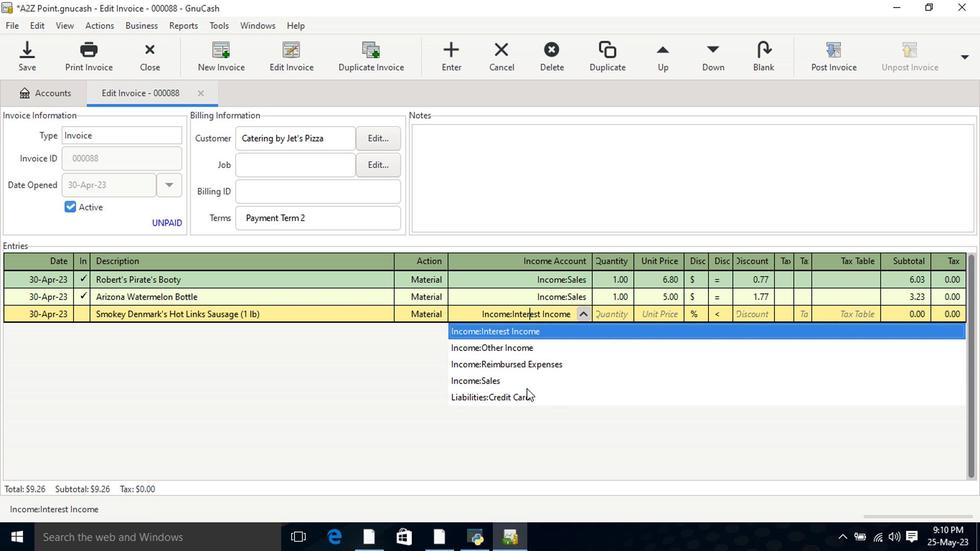 
Action: Mouse pressed left at (523, 384)
Screenshot: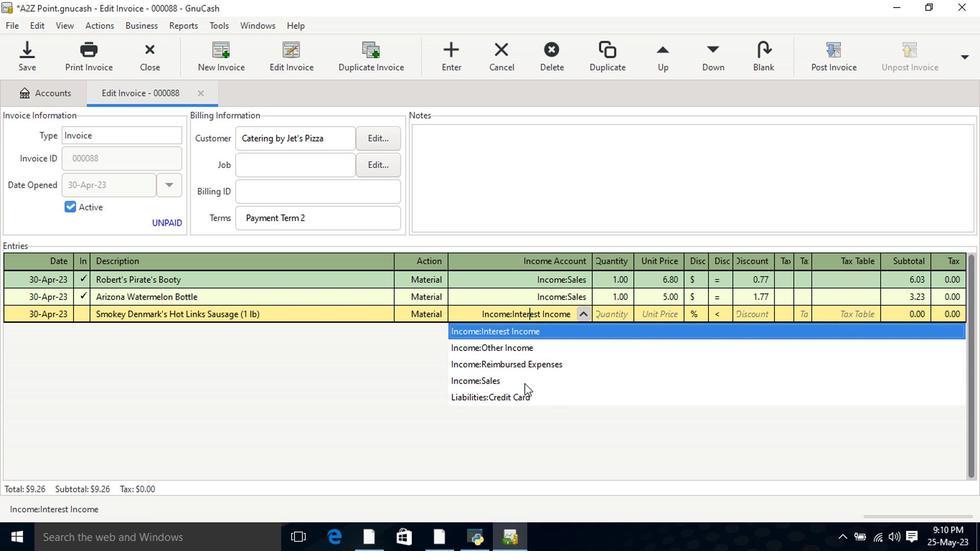 
Action: Mouse pressed left at (523, 384)
Screenshot: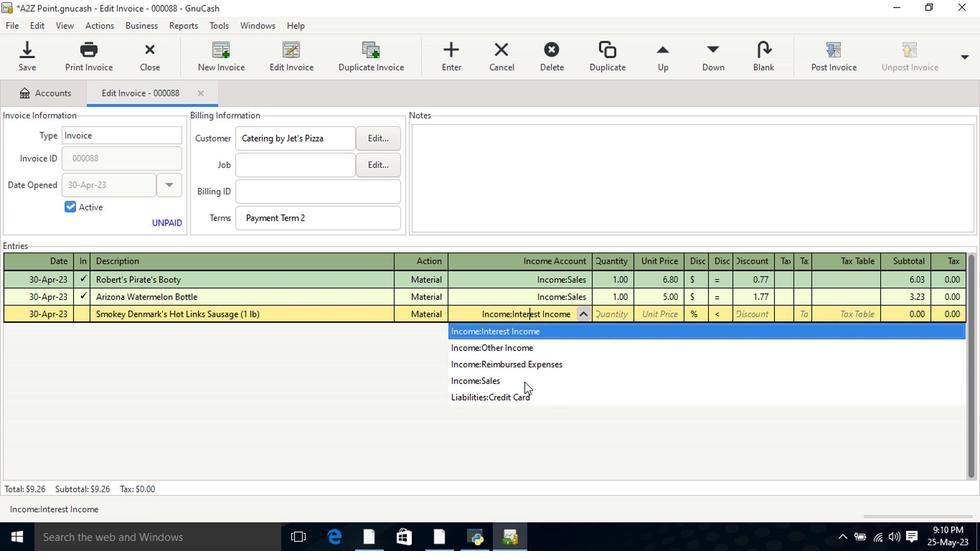 
Action: Mouse moved to (605, 321)
Screenshot: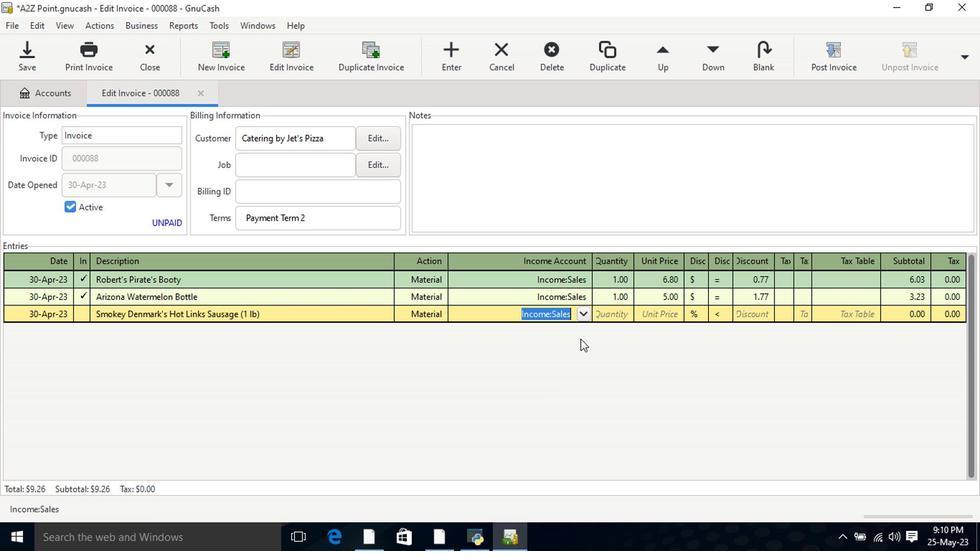 
Action: Mouse pressed left at (605, 321)
Screenshot: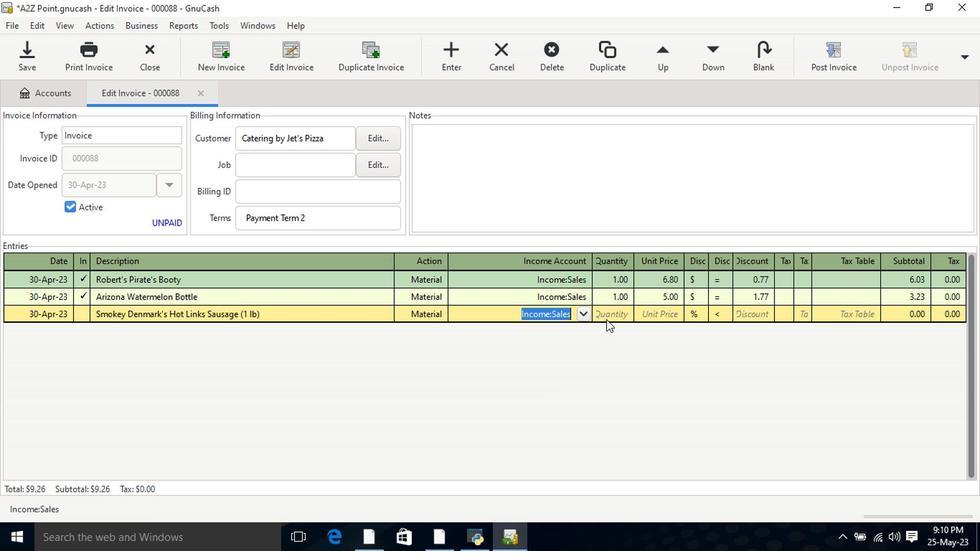 
Action: Mouse moved to (617, 316)
Screenshot: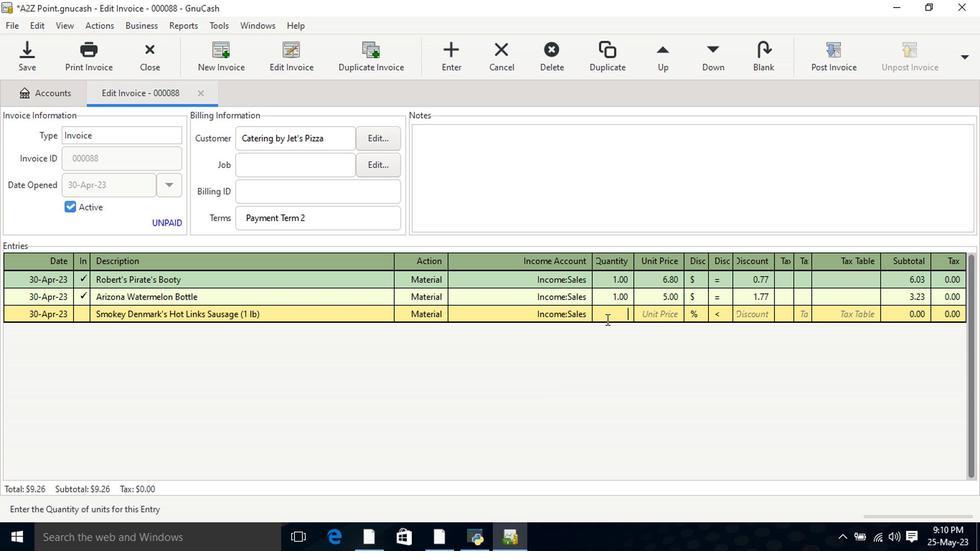 
Action: Key pressed 1<Key.tab>6<Key.tab>
Screenshot: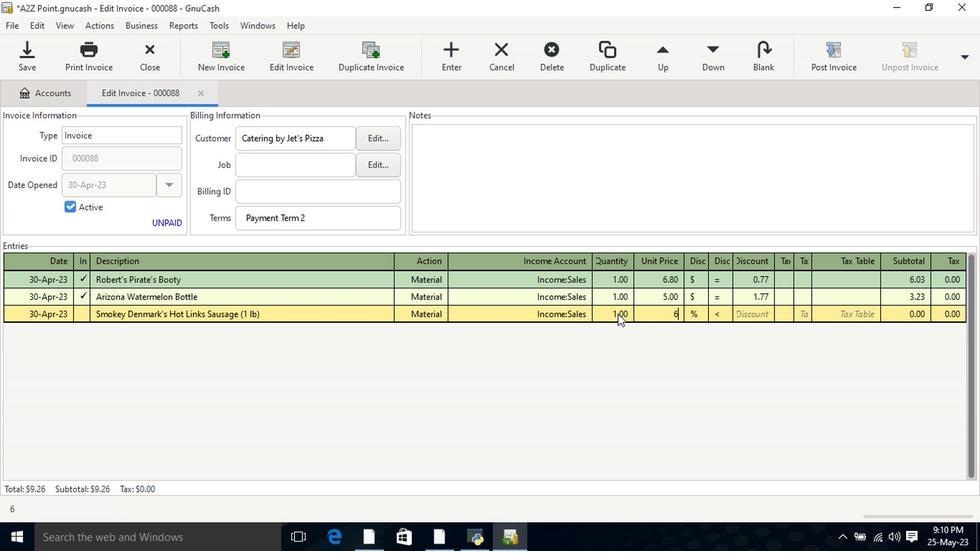 
Action: Mouse moved to (688, 312)
Screenshot: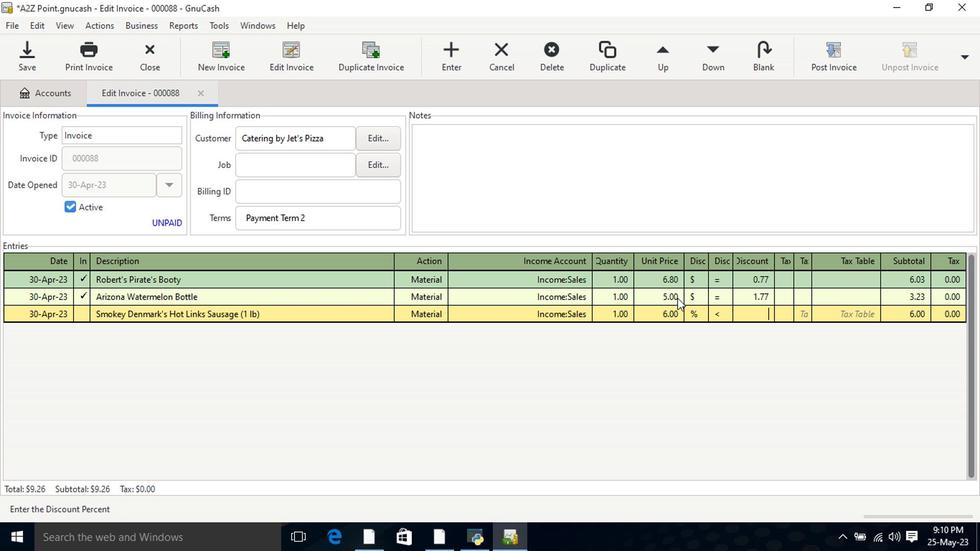 
Action: Mouse pressed left at (688, 312)
Screenshot: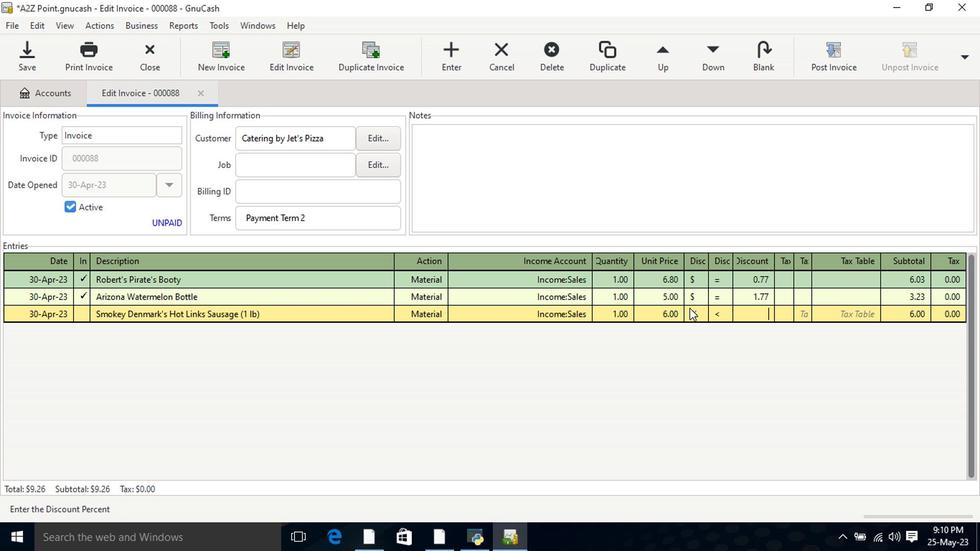 
Action: Mouse moved to (710, 315)
Screenshot: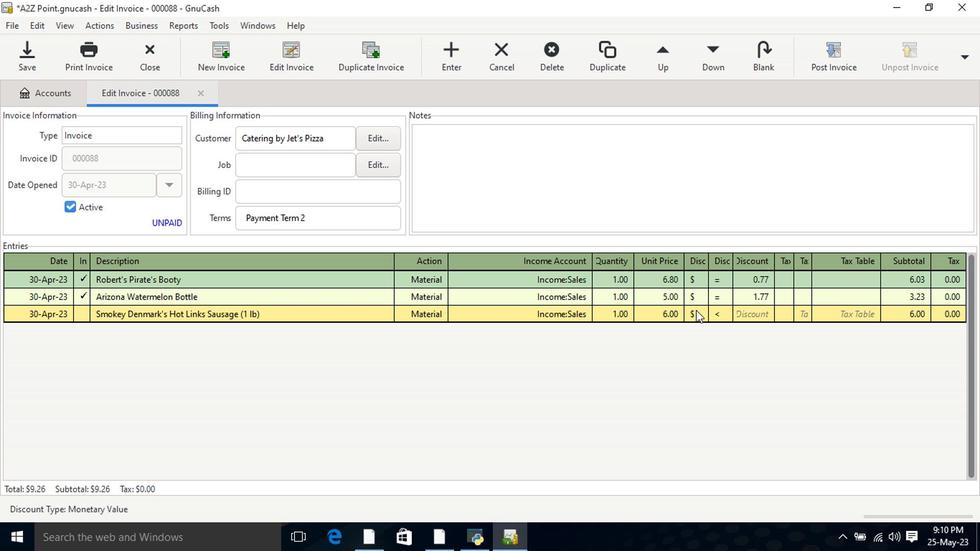 
Action: Mouse pressed left at (710, 315)
Screenshot: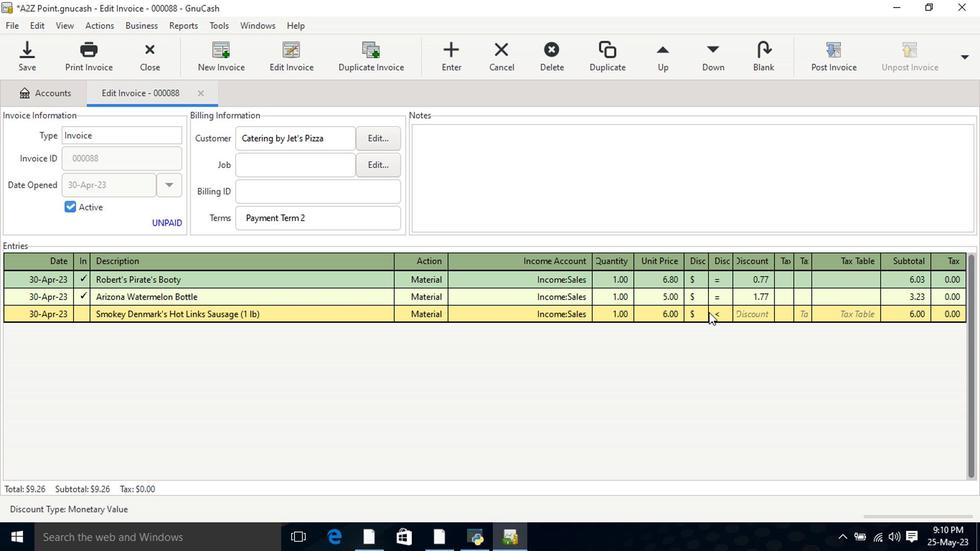 
Action: Mouse moved to (743, 317)
Screenshot: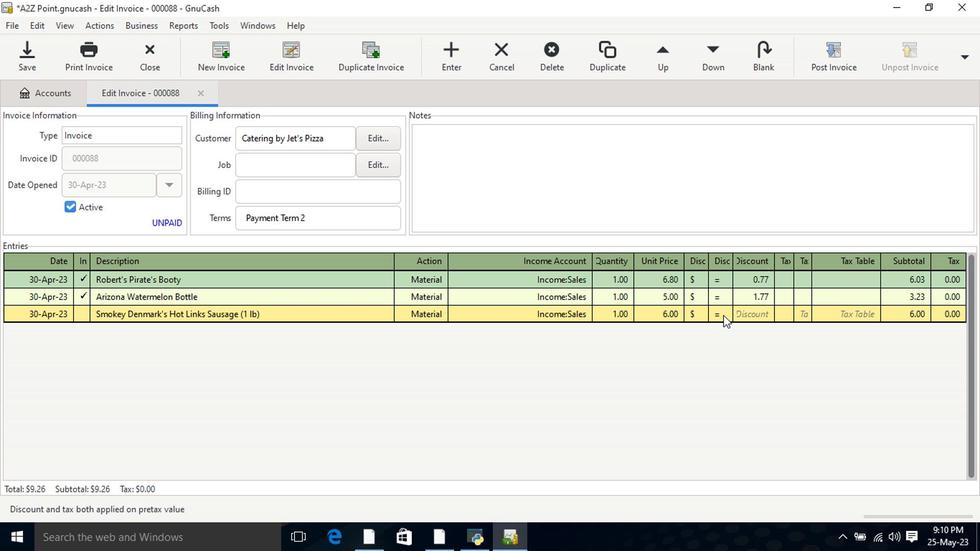
Action: Mouse pressed left at (743, 317)
Screenshot: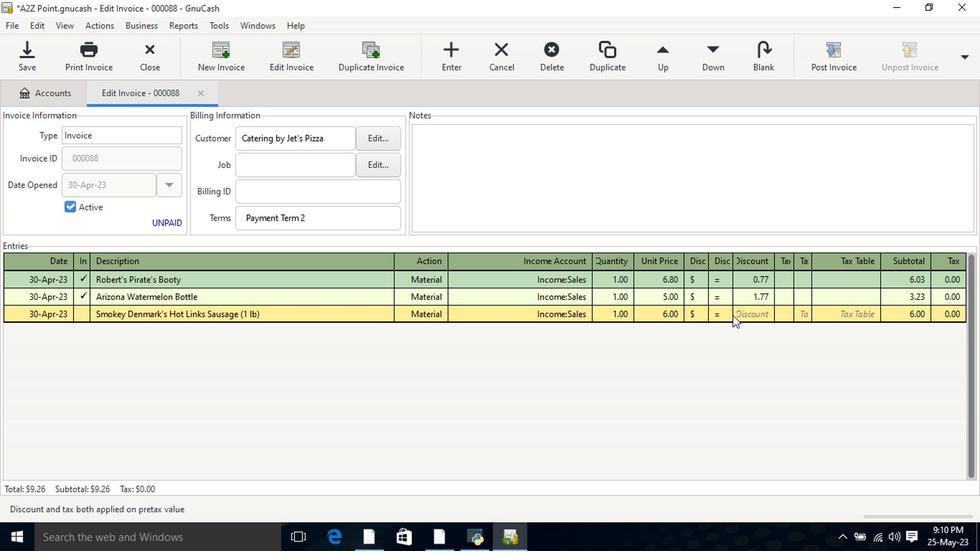 
Action: Mouse moved to (744, 317)
Screenshot: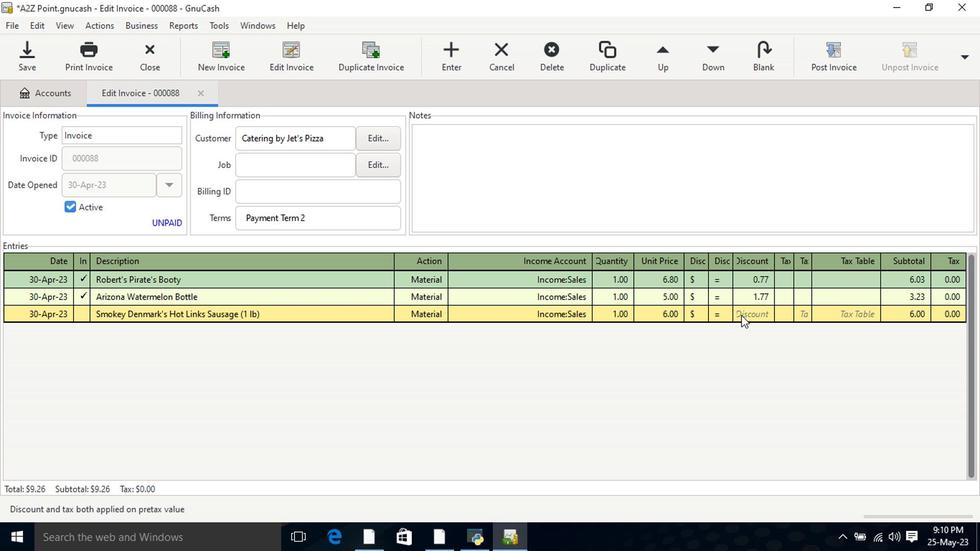 
Action: Key pressed 2.27<Key.tab>
Screenshot: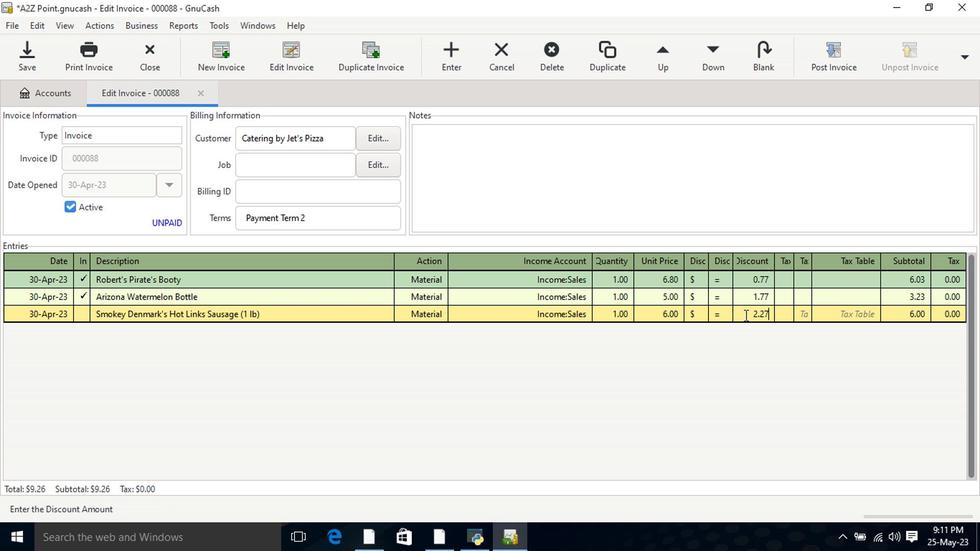 
Action: Mouse moved to (471, 157)
Screenshot: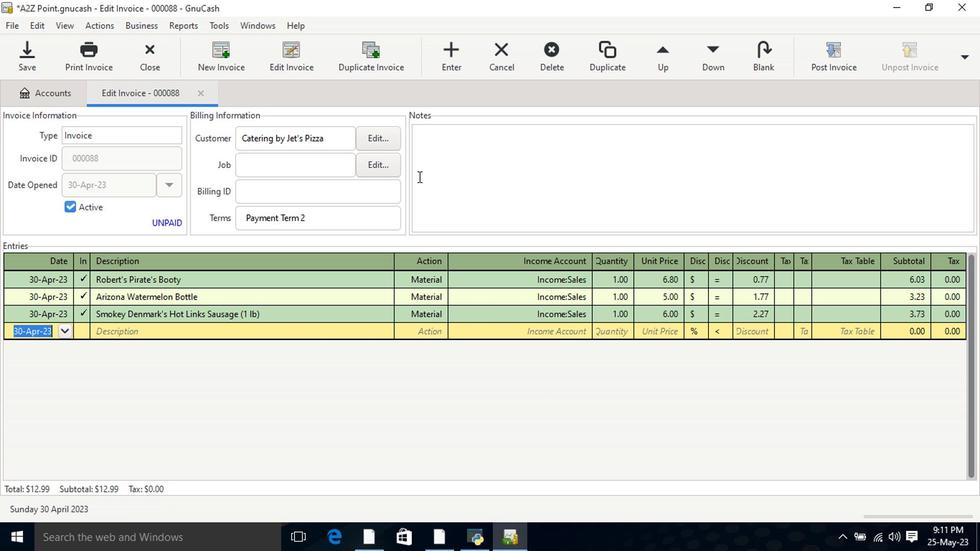 
Action: Mouse pressed left at (471, 157)
Screenshot: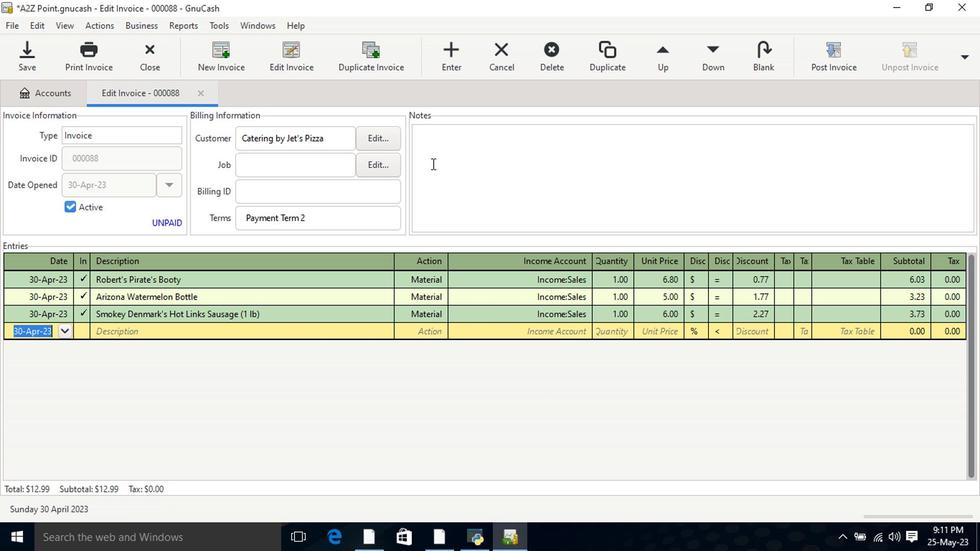 
Action: Mouse moved to (471, 157)
Screenshot: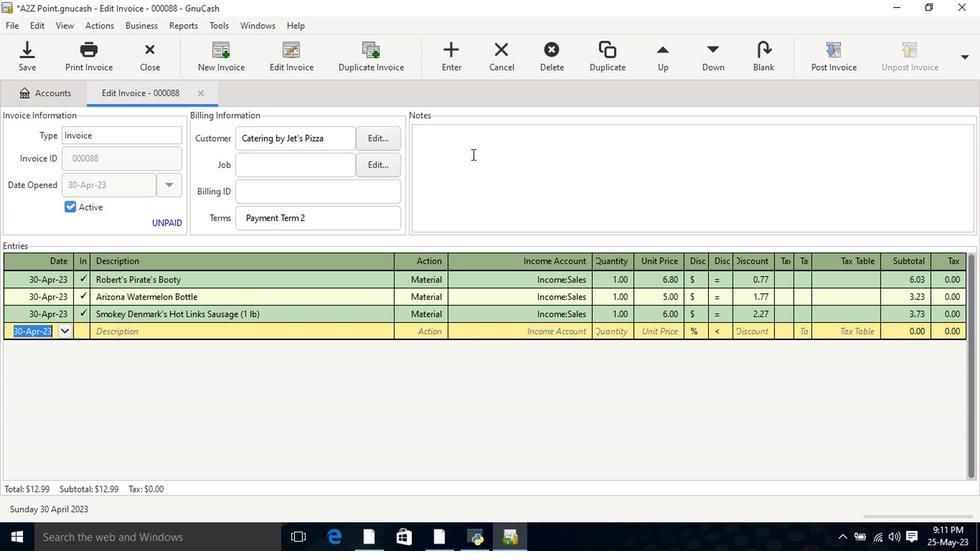 
Action: Key pressed <Key.shift>Looking<Key.space>forward<Key.space>to<Key.space>serving<Key.space>you<Key.space>again.
Screenshot: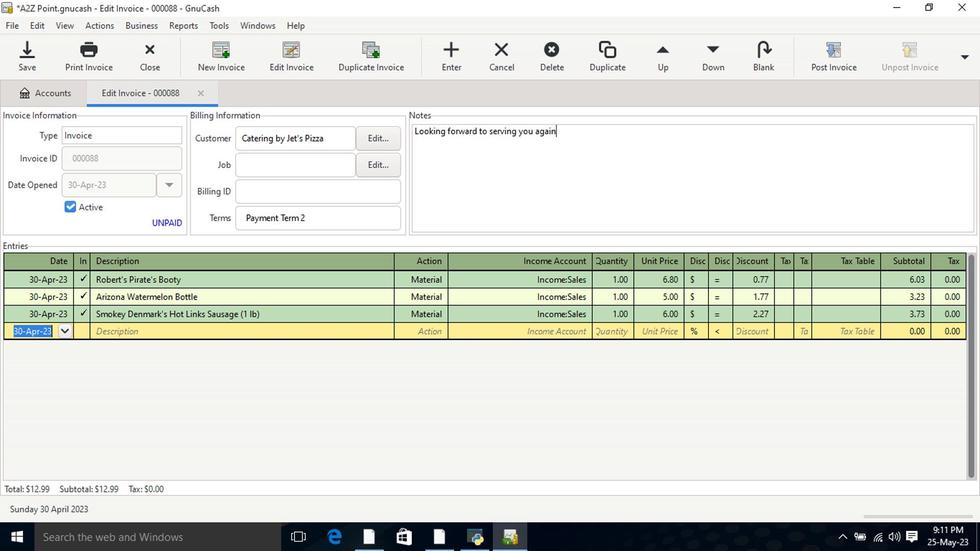 
Action: Mouse moved to (836, 58)
Screenshot: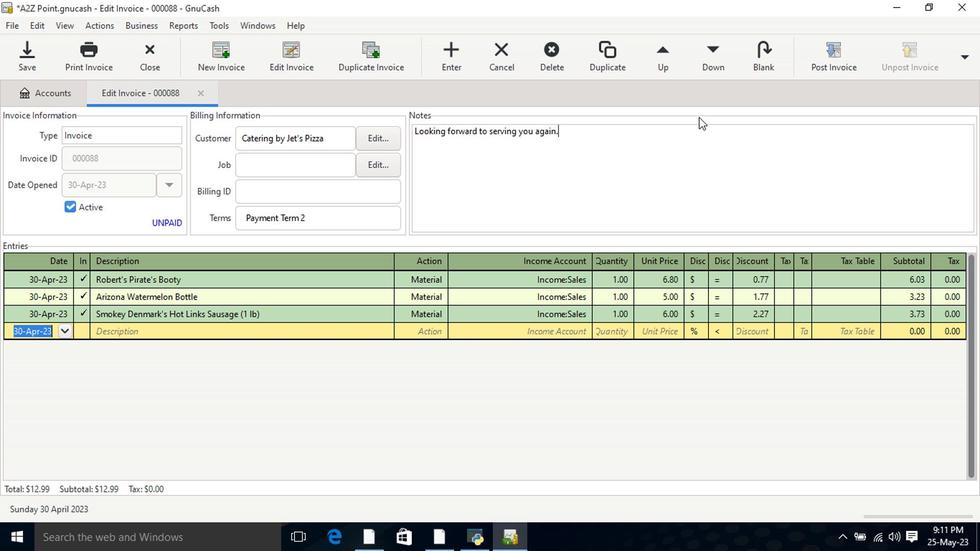
Action: Mouse pressed left at (836, 58)
Screenshot: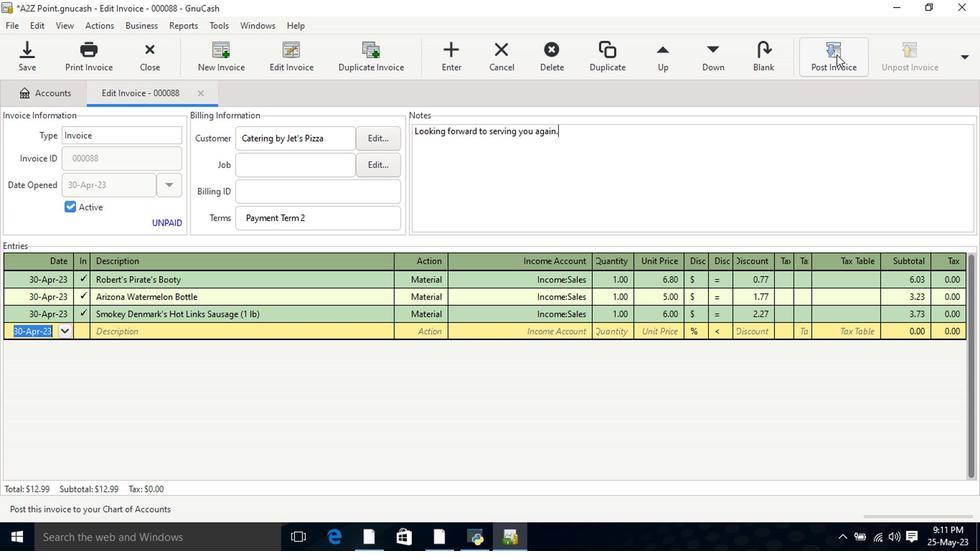 
Action: Mouse moved to (610, 242)
Screenshot: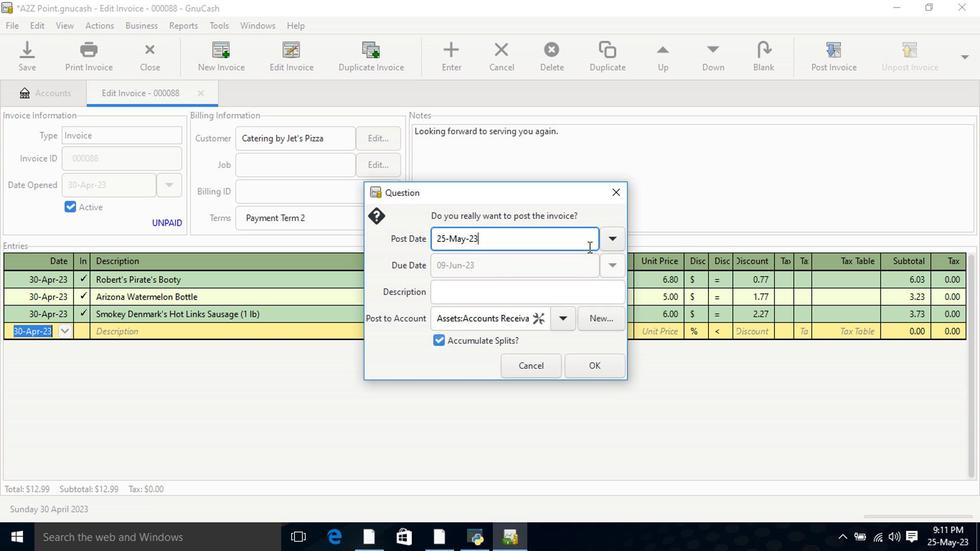 
Action: Mouse pressed left at (610, 242)
Screenshot: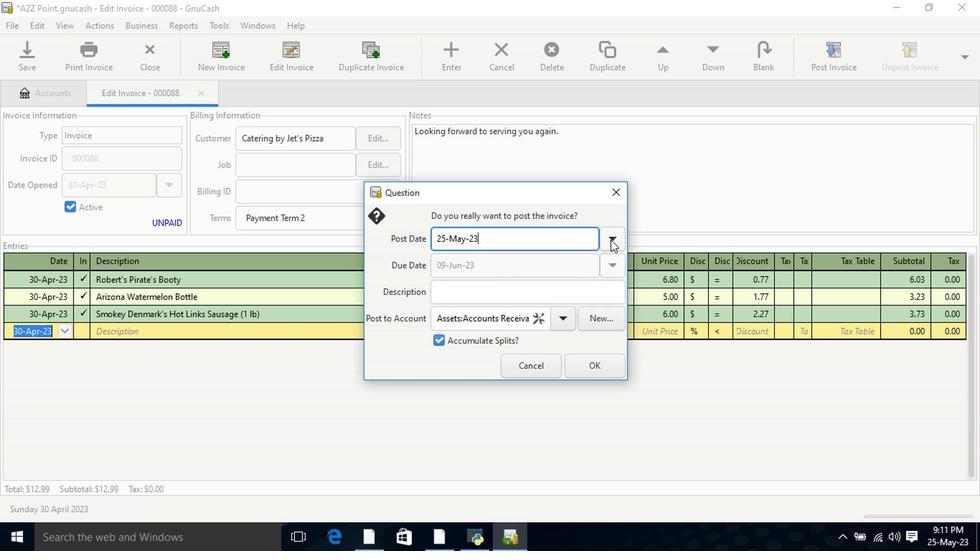 
Action: Mouse moved to (500, 264)
Screenshot: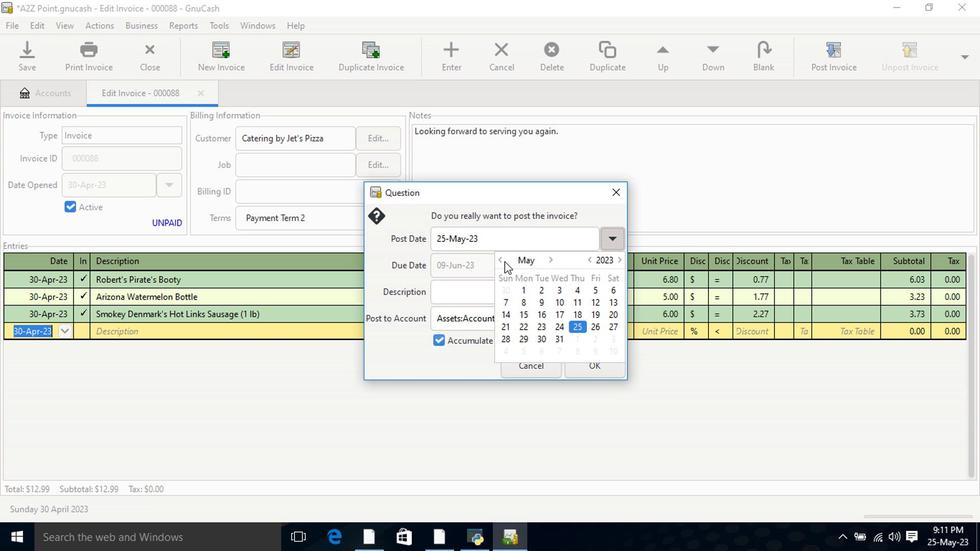 
Action: Mouse pressed left at (500, 264)
Screenshot: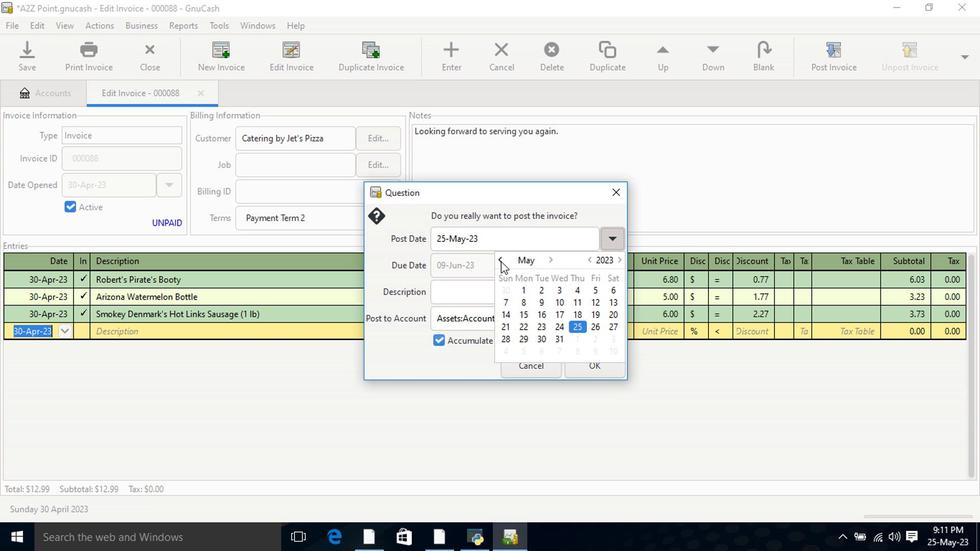 
Action: Mouse moved to (499, 353)
Screenshot: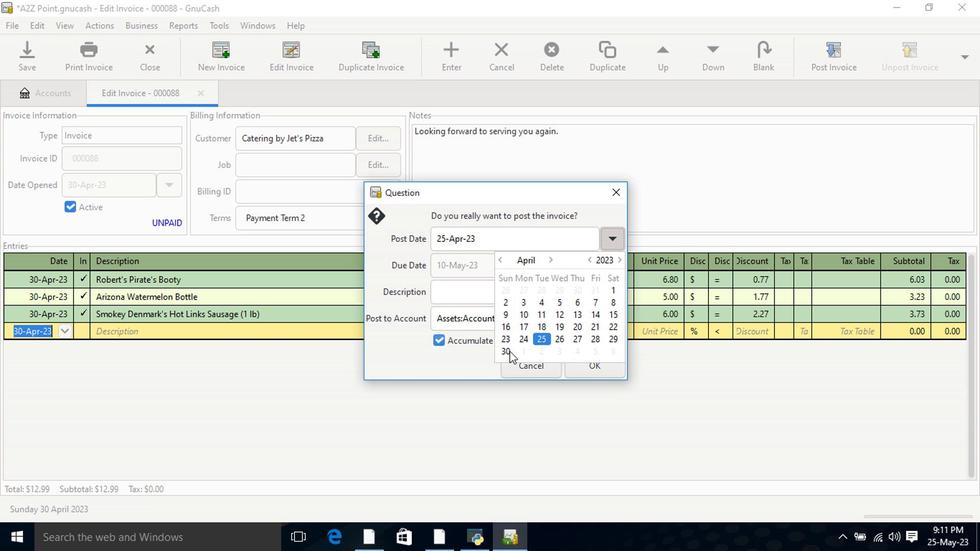 
Action: Mouse pressed left at (499, 353)
Screenshot: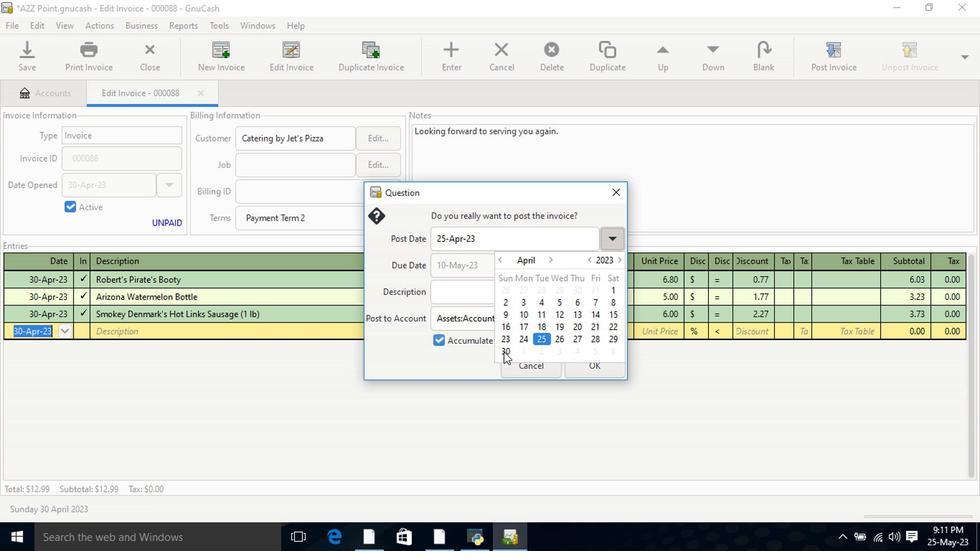 
Action: Mouse moved to (506, 353)
Screenshot: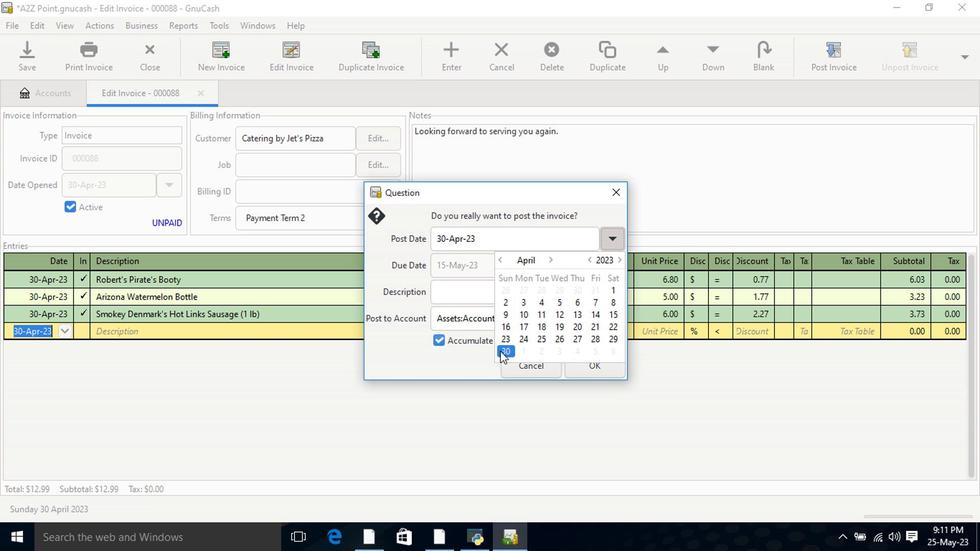 
Action: Mouse pressed left at (506, 353)
Screenshot: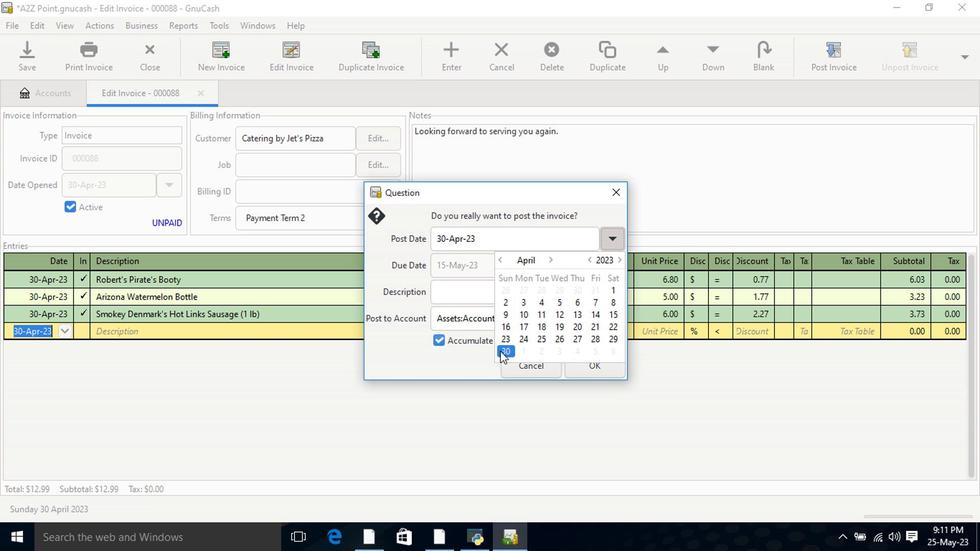 
Action: Mouse pressed left at (506, 353)
Screenshot: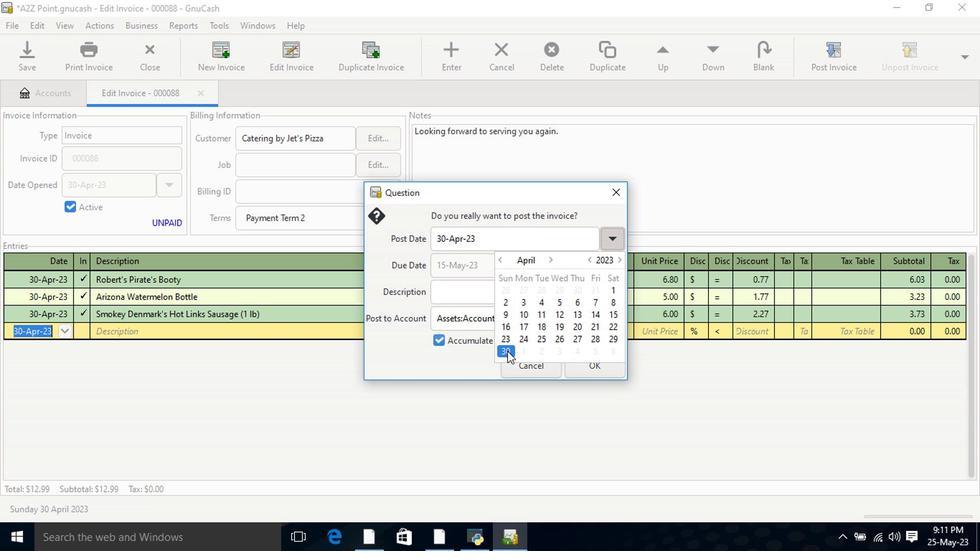 
Action: Mouse pressed left at (506, 353)
Screenshot: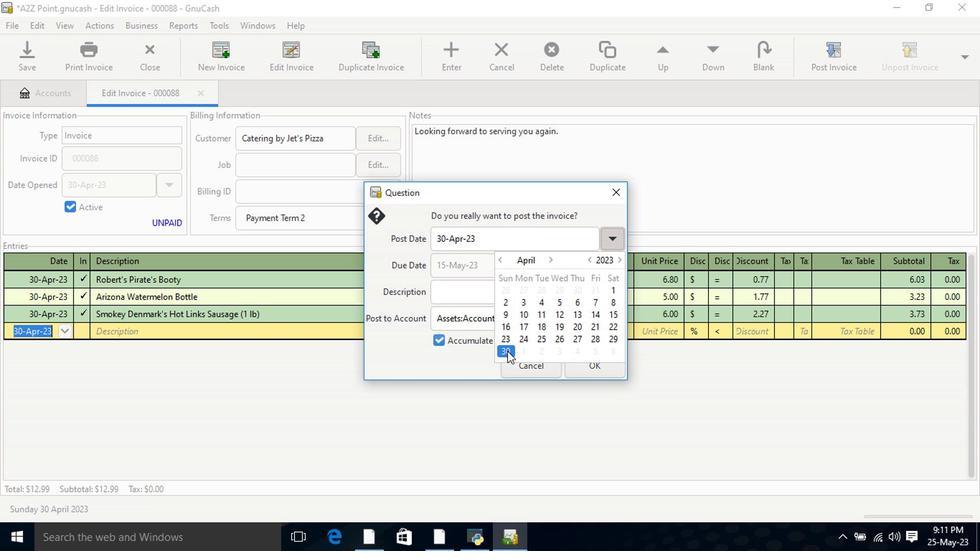
Action: Mouse moved to (580, 370)
Screenshot: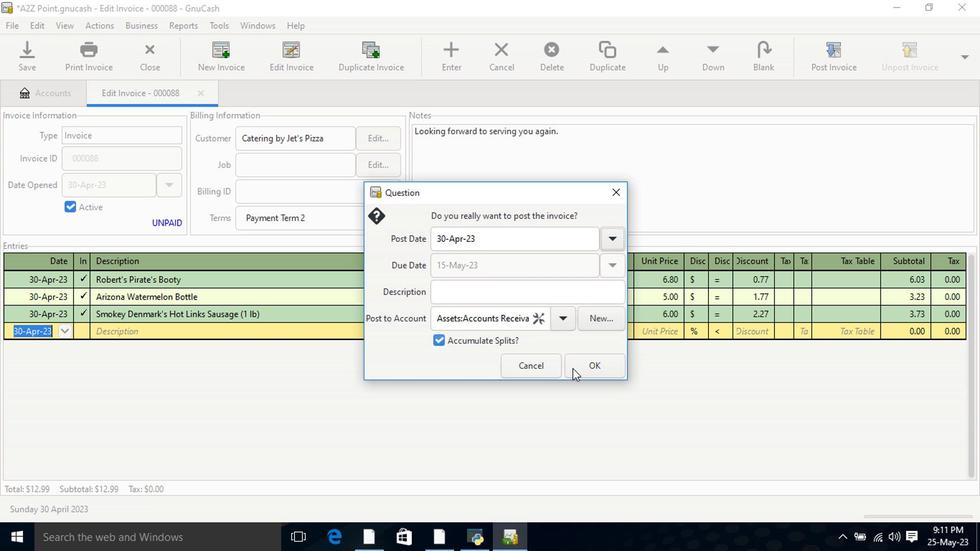 
Action: Mouse pressed left at (580, 370)
Screenshot: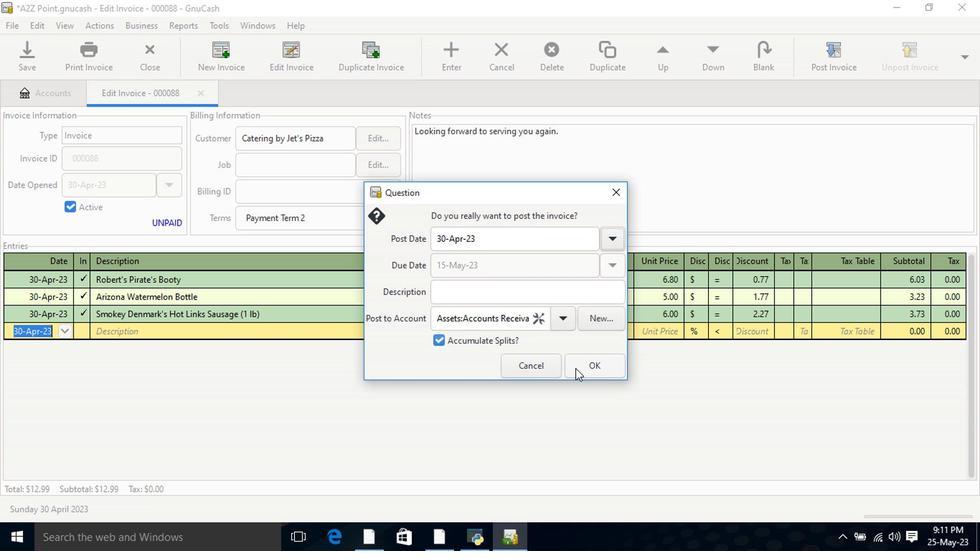 
Action: Mouse moved to (932, 63)
Screenshot: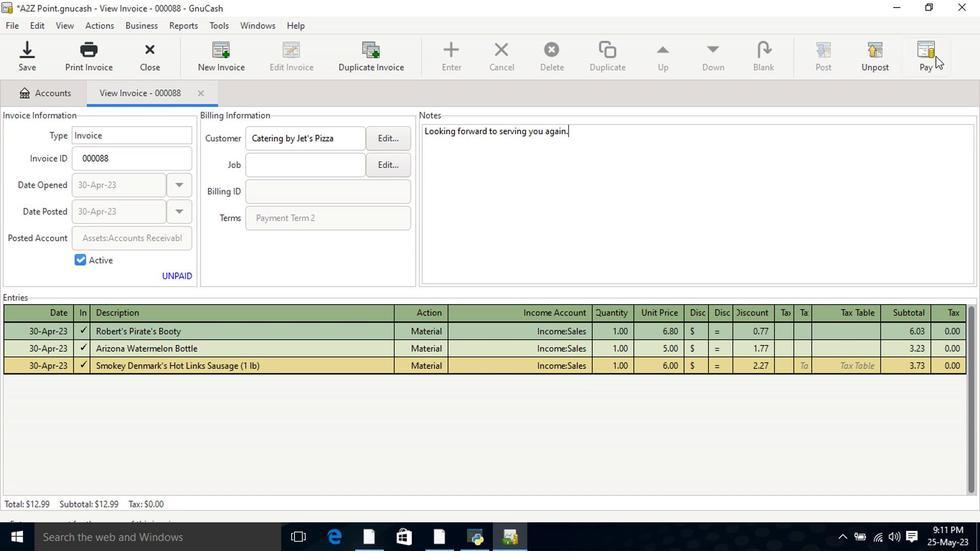 
Action: Mouse pressed left at (932, 63)
Screenshot: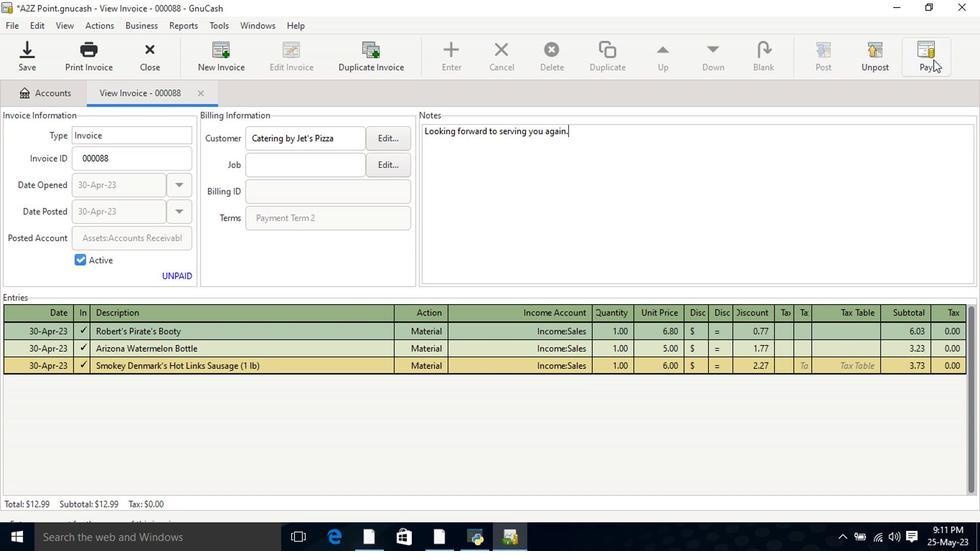 
Action: Mouse moved to (446, 283)
Screenshot: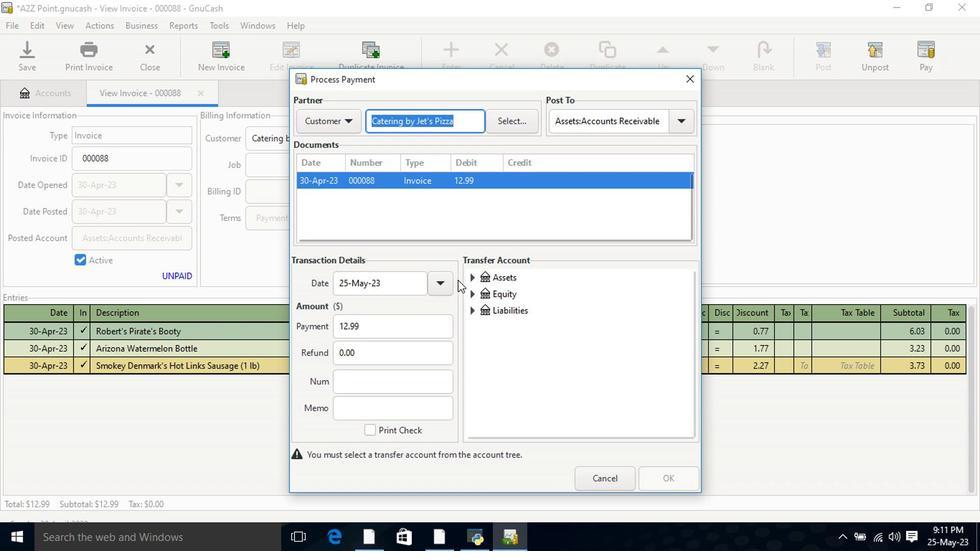 
Action: Mouse pressed left at (446, 283)
Screenshot: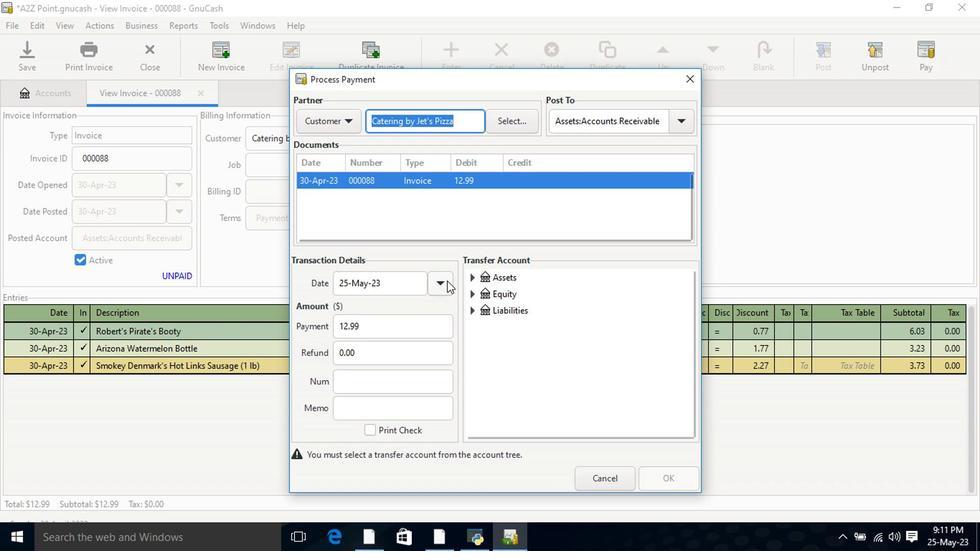 
Action: Mouse moved to (353, 363)
Screenshot: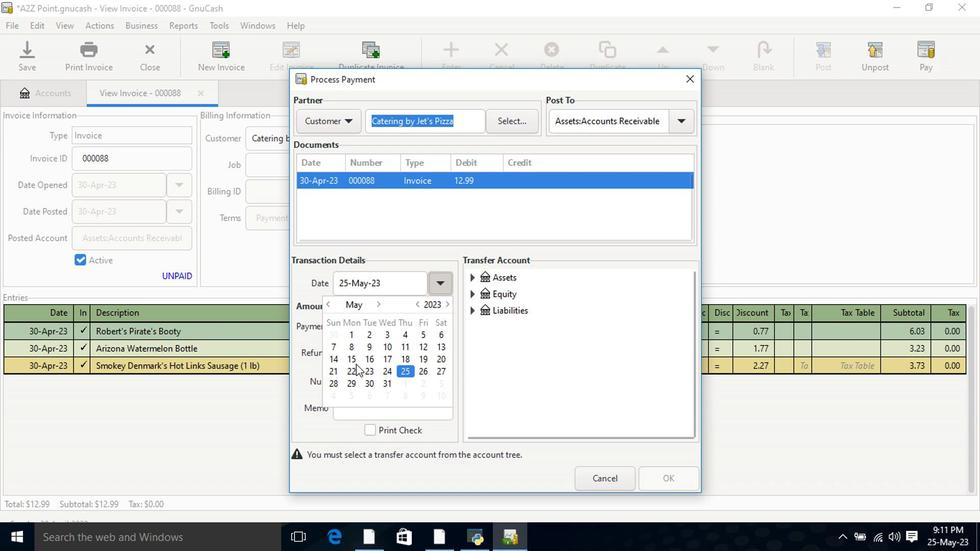 
Action: Mouse pressed left at (353, 363)
Screenshot: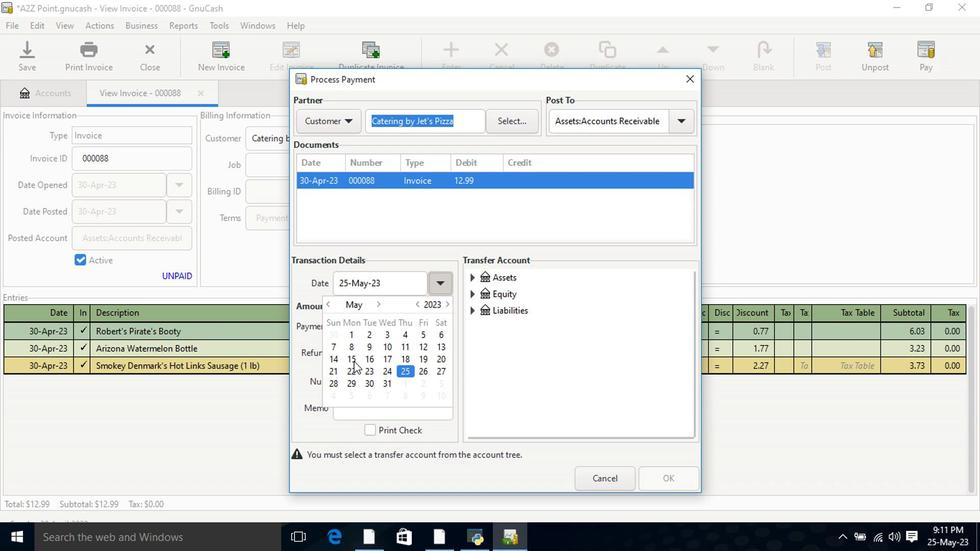 
Action: Mouse pressed left at (353, 363)
Screenshot: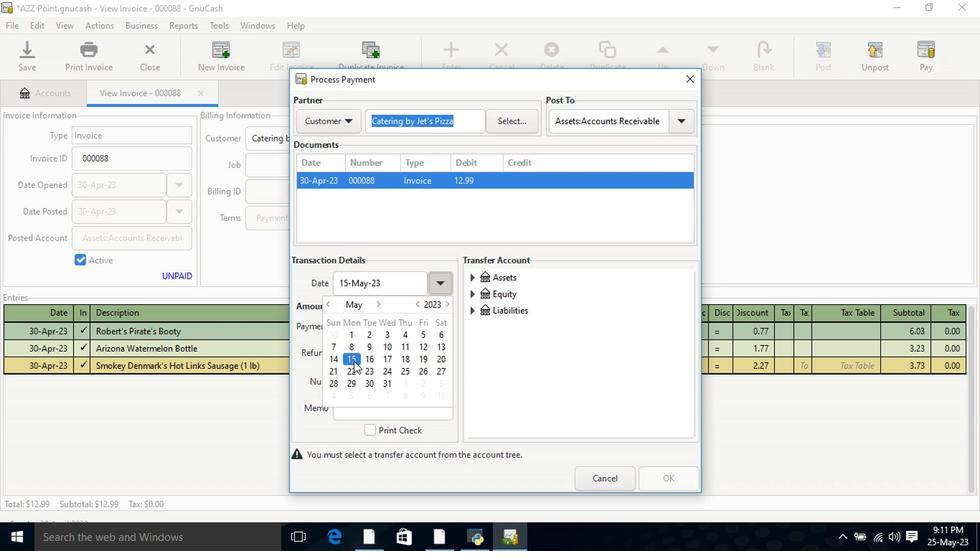 
Action: Mouse moved to (470, 280)
Screenshot: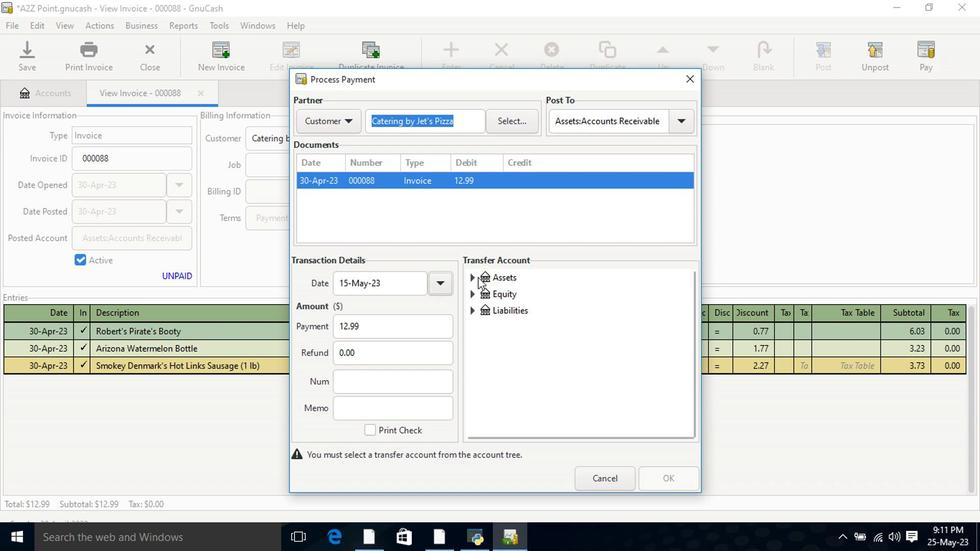 
Action: Mouse pressed left at (470, 280)
Screenshot: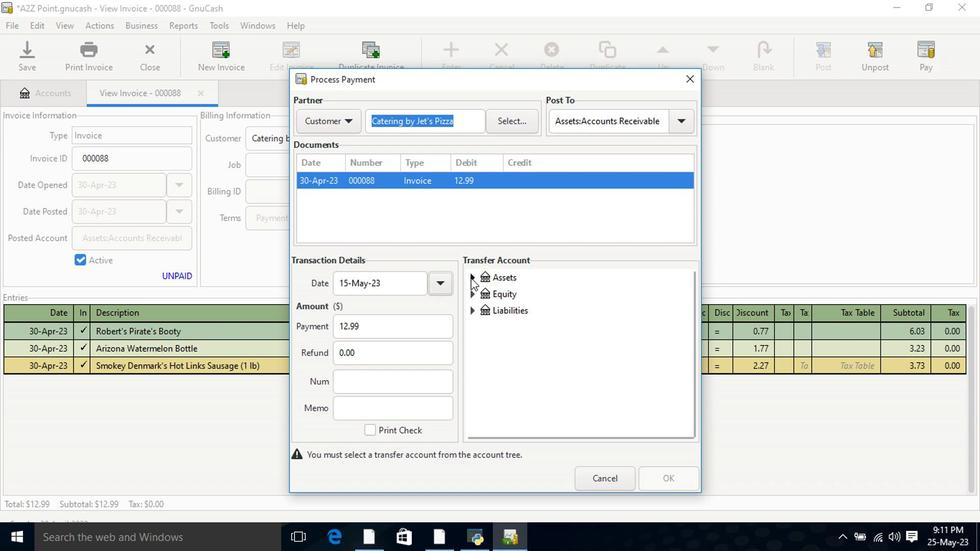 
Action: Mouse moved to (488, 299)
Screenshot: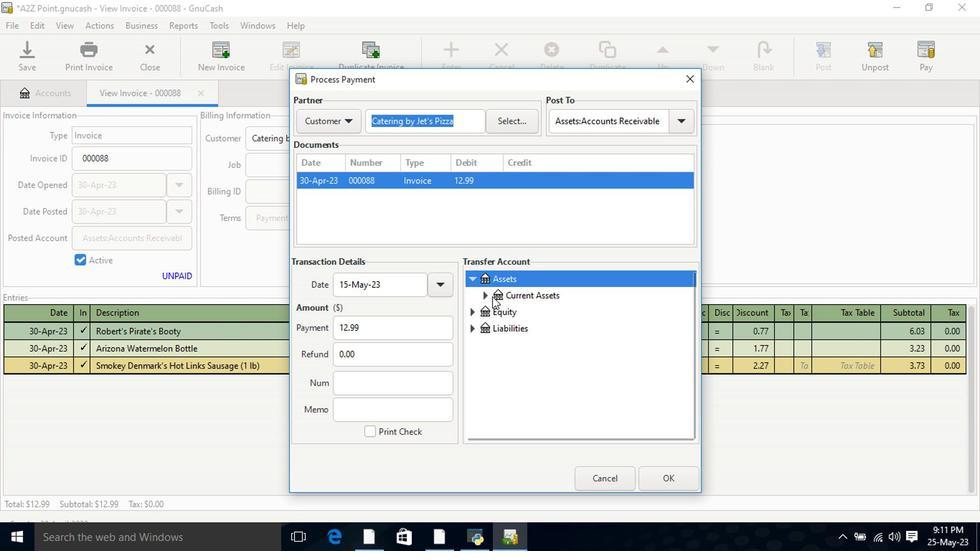 
Action: Mouse pressed left at (488, 299)
Screenshot: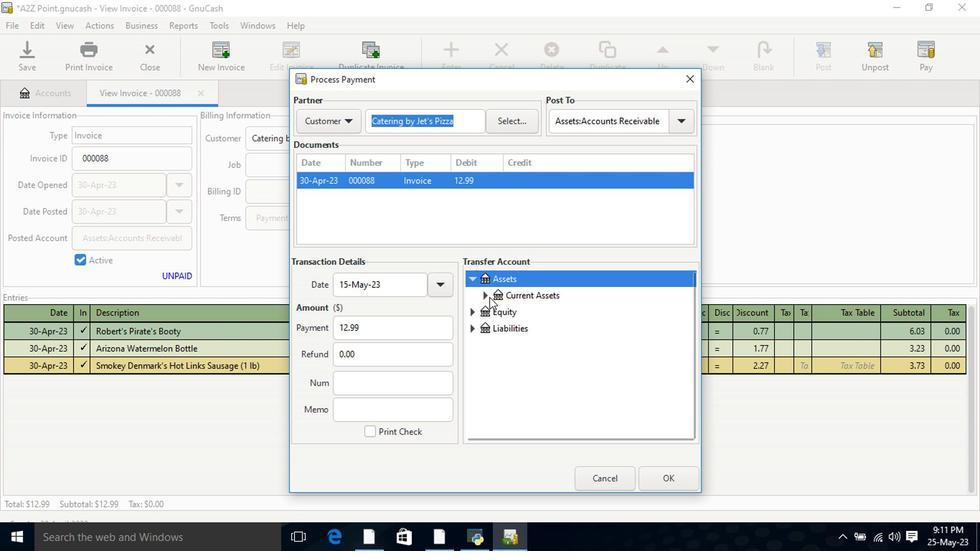 
Action: Mouse moved to (513, 313)
Screenshot: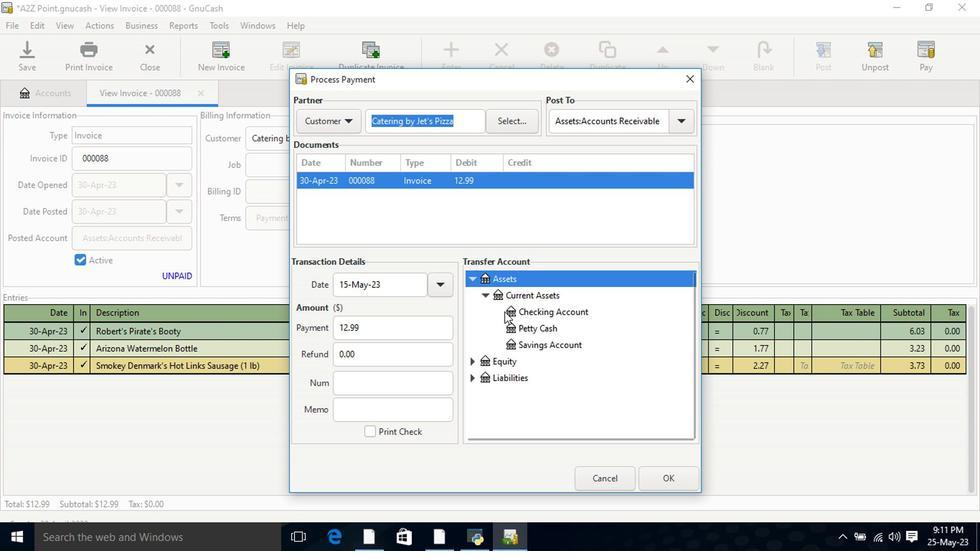 
Action: Mouse pressed left at (513, 313)
Screenshot: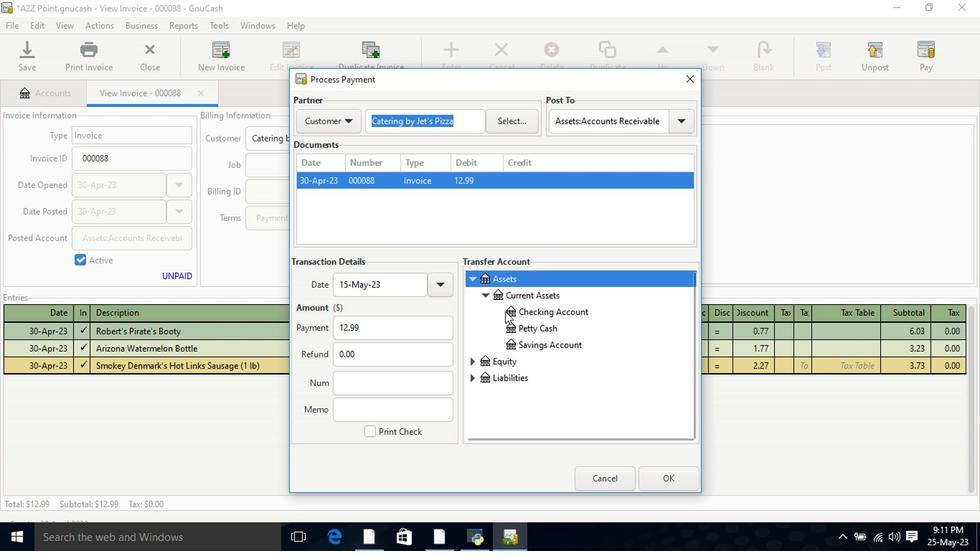 
Action: Mouse moved to (661, 482)
Screenshot: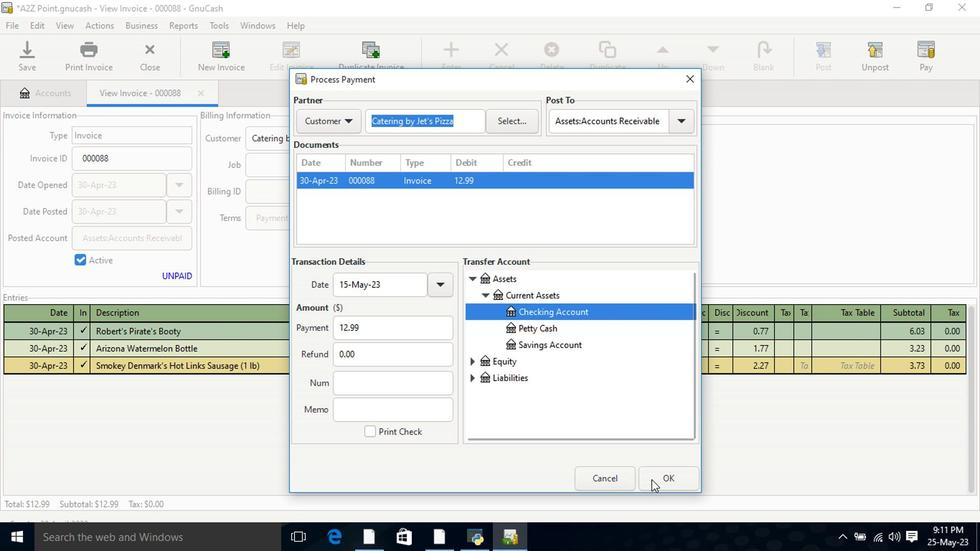
Action: Mouse pressed left at (661, 482)
Screenshot: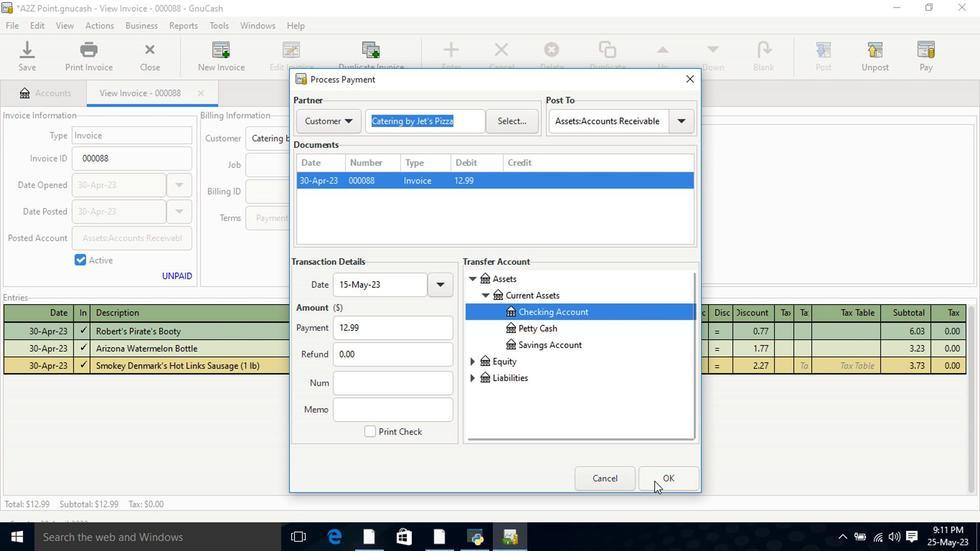 
Action: Mouse moved to (101, 60)
Screenshot: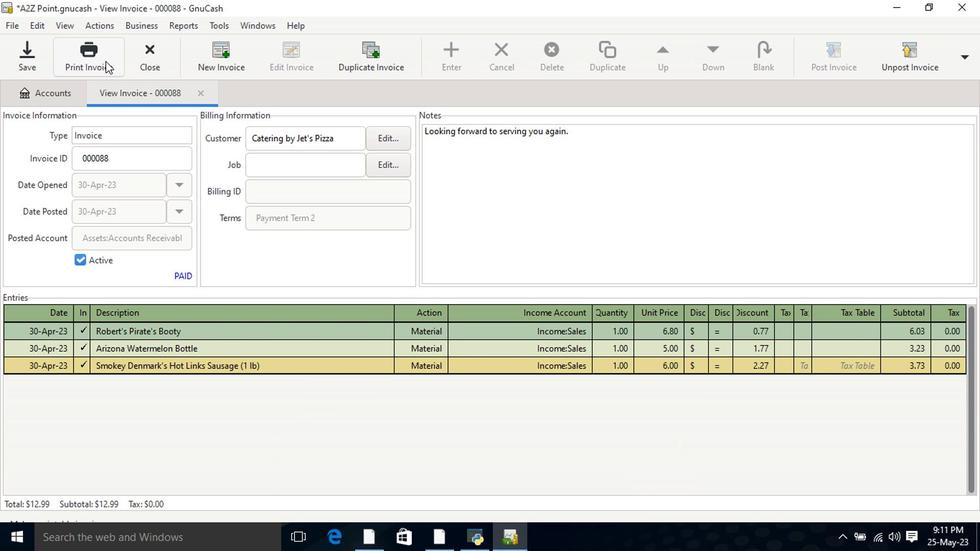
Action: Mouse pressed left at (101, 60)
Screenshot: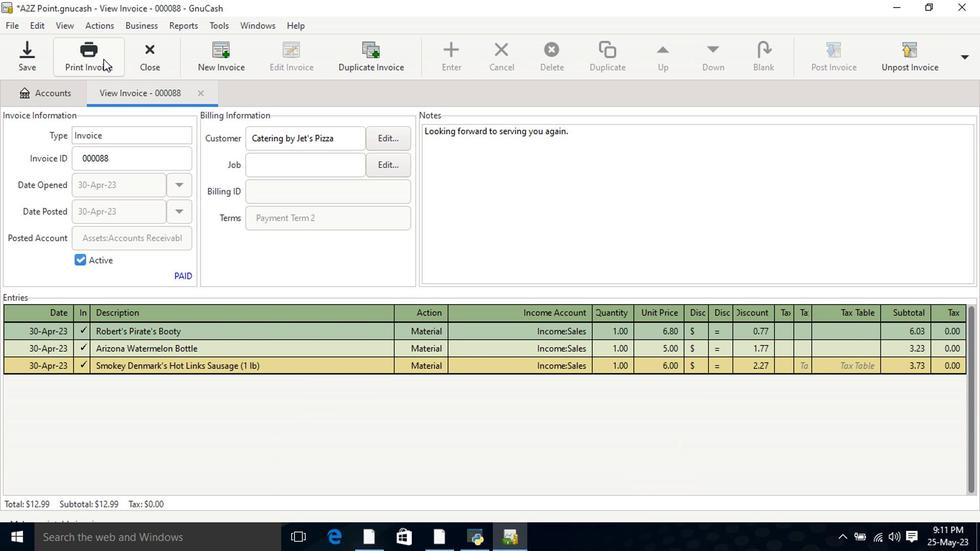 
Action: Mouse moved to (352, 66)
Screenshot: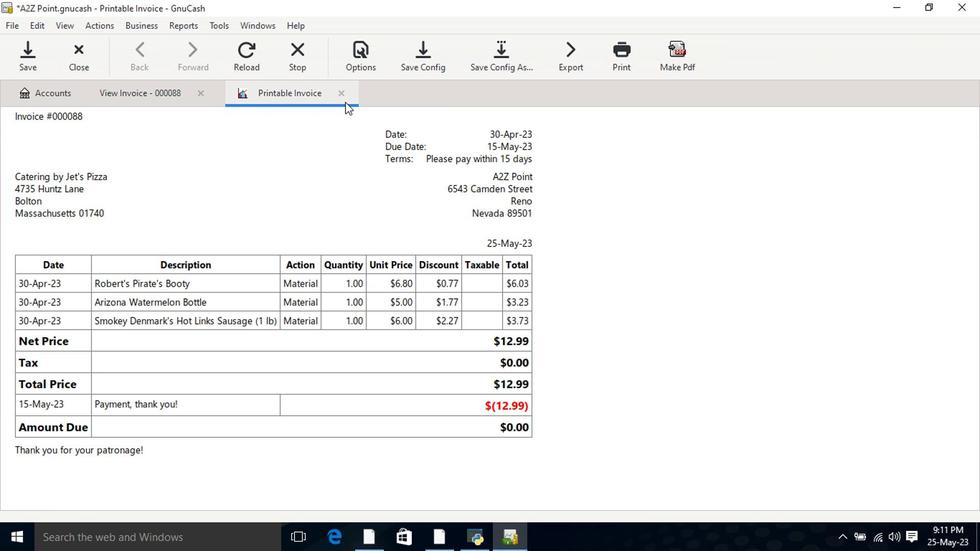 
Action: Mouse pressed left at (352, 66)
Screenshot: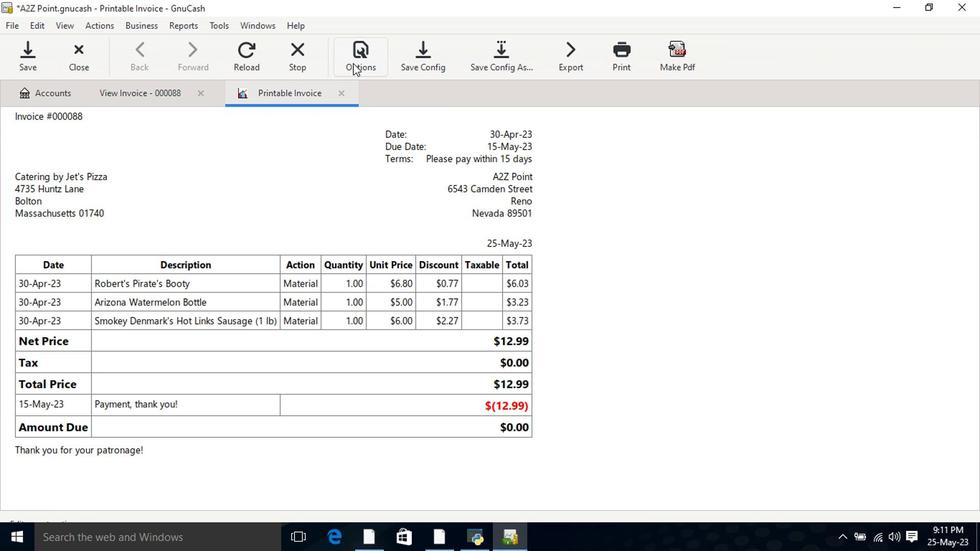 
Action: Mouse moved to (313, 131)
Screenshot: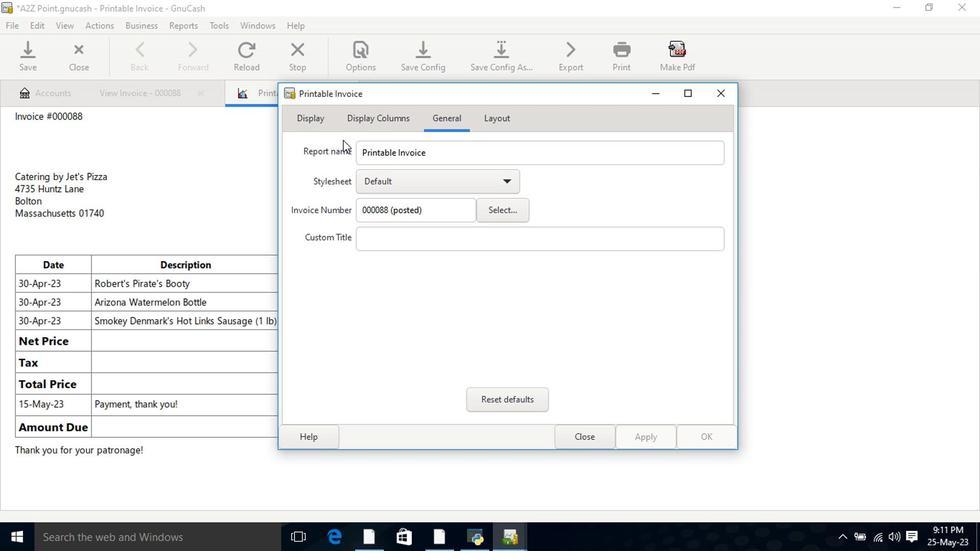 
Action: Mouse pressed left at (311, 126)
Screenshot: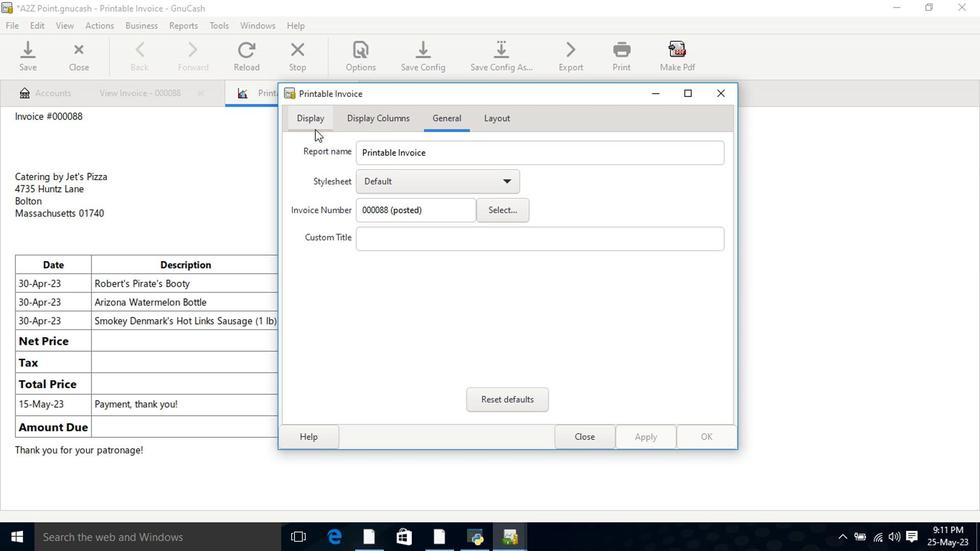 
Action: Mouse moved to (396, 285)
Screenshot: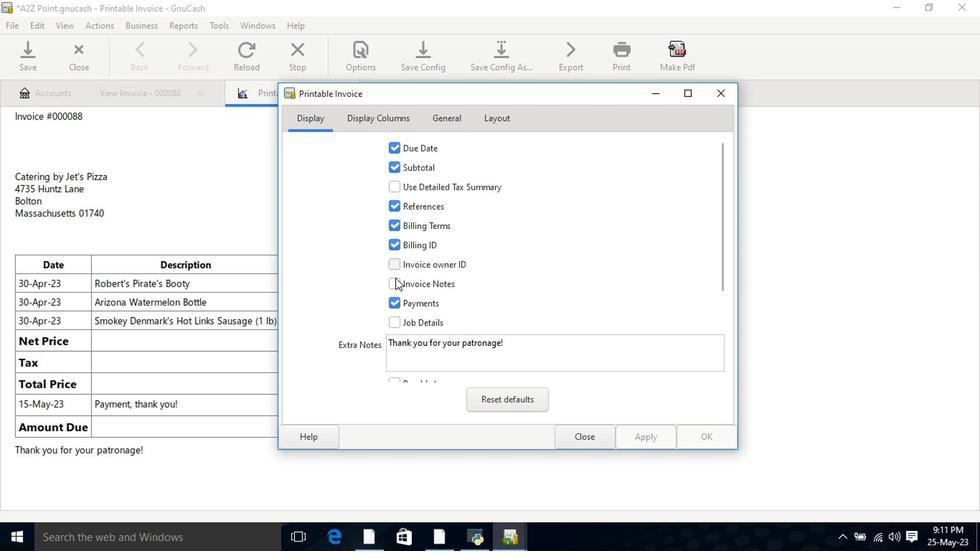 
Action: Mouse pressed left at (396, 285)
Screenshot: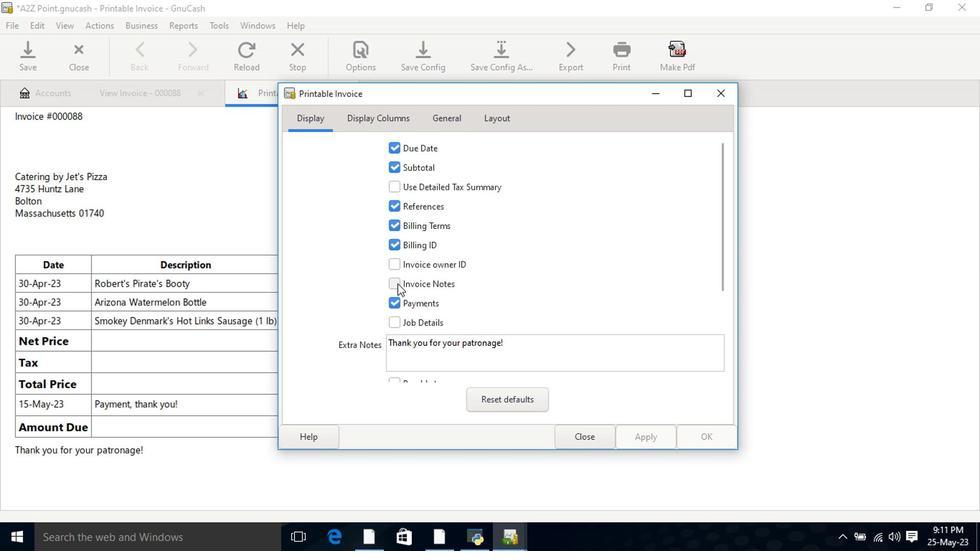 
Action: Mouse moved to (631, 436)
Screenshot: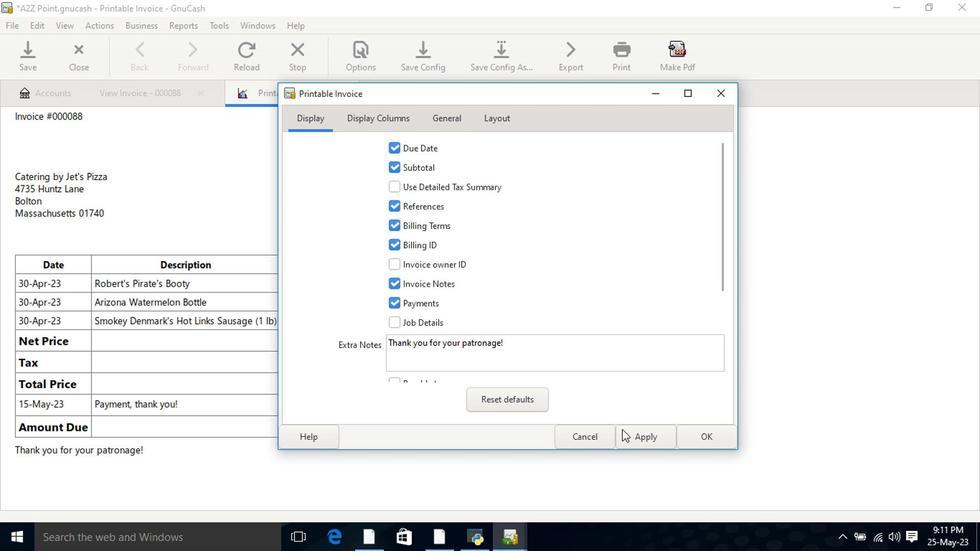 
Action: Mouse pressed left at (631, 436)
Screenshot: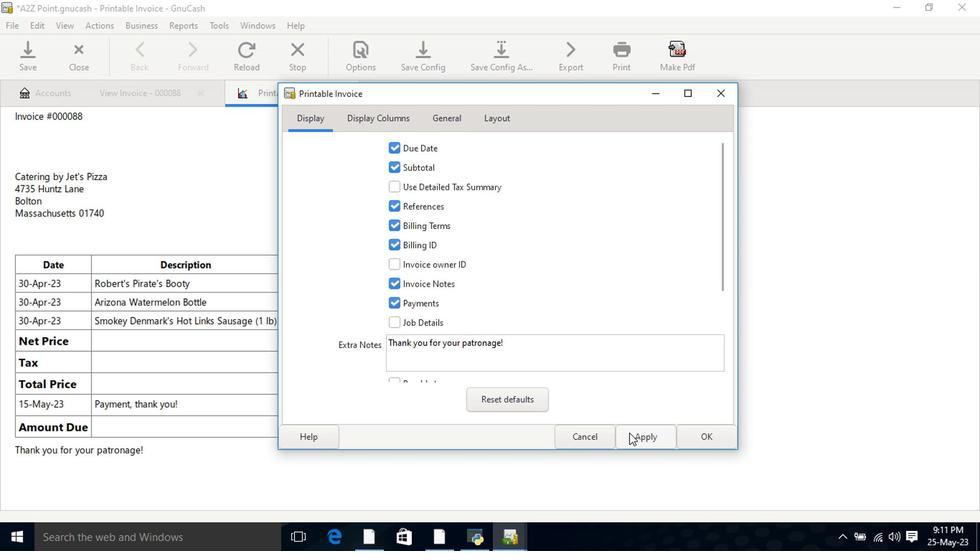 
Action: Mouse moved to (588, 439)
Screenshot: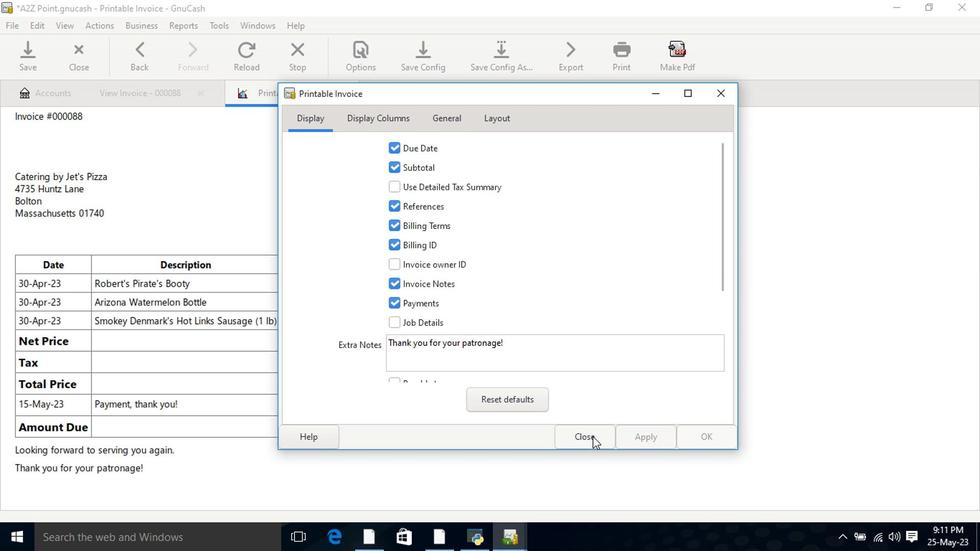 
Action: Mouse pressed left at (588, 439)
Screenshot: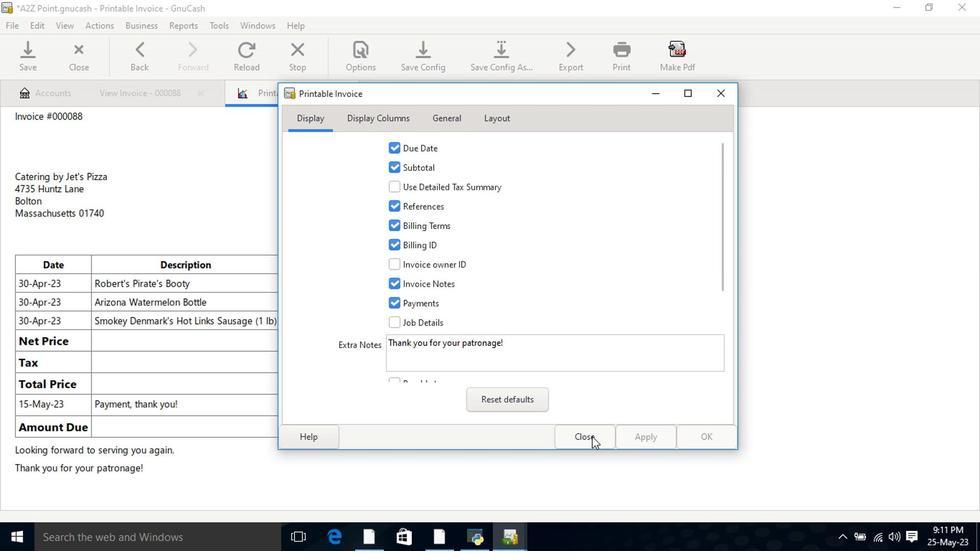 
Action: Mouse moved to (588, 440)
Screenshot: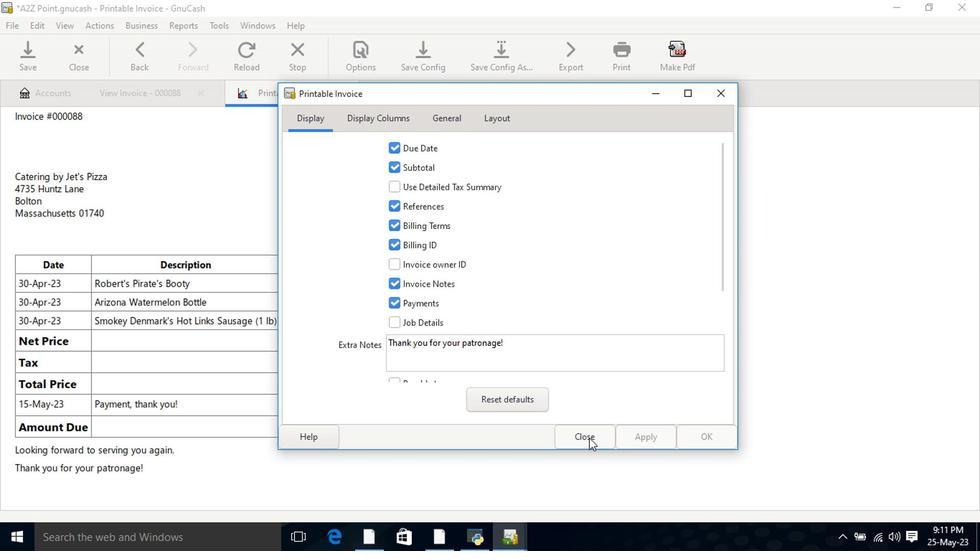 
